 Task: Send an email with the signature Leila Perez with the subject Request for feedback on an emergency response plan and the message I am writing to follow up on the status of the project budget. from softage.3@softage.net to softage.8@softage.net with an attached audio file Audio_diary_entry.mp3 and move the email from Sent Items to the folder Sales orders
Action: Mouse moved to (90, 113)
Screenshot: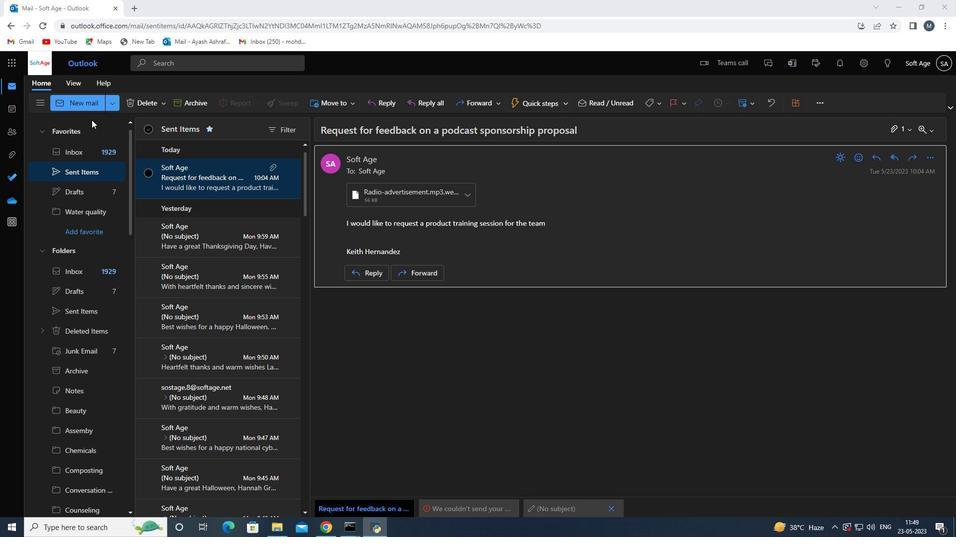 
Action: Mouse pressed left at (90, 113)
Screenshot: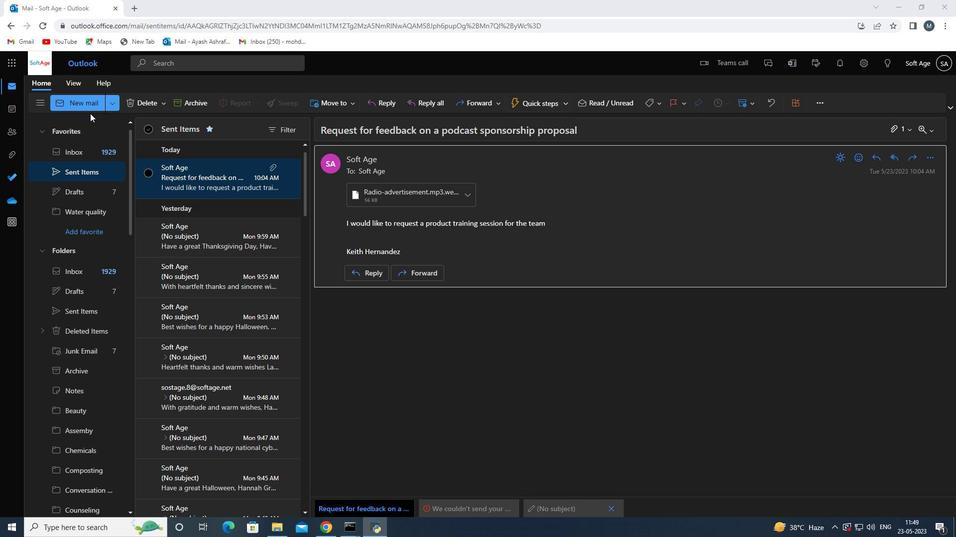 
Action: Mouse moved to (84, 100)
Screenshot: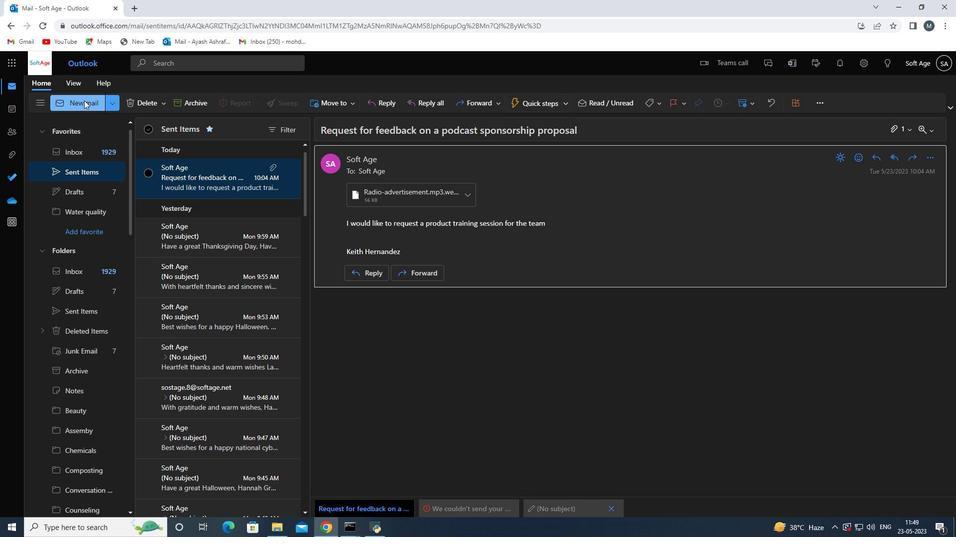 
Action: Mouse pressed left at (84, 100)
Screenshot: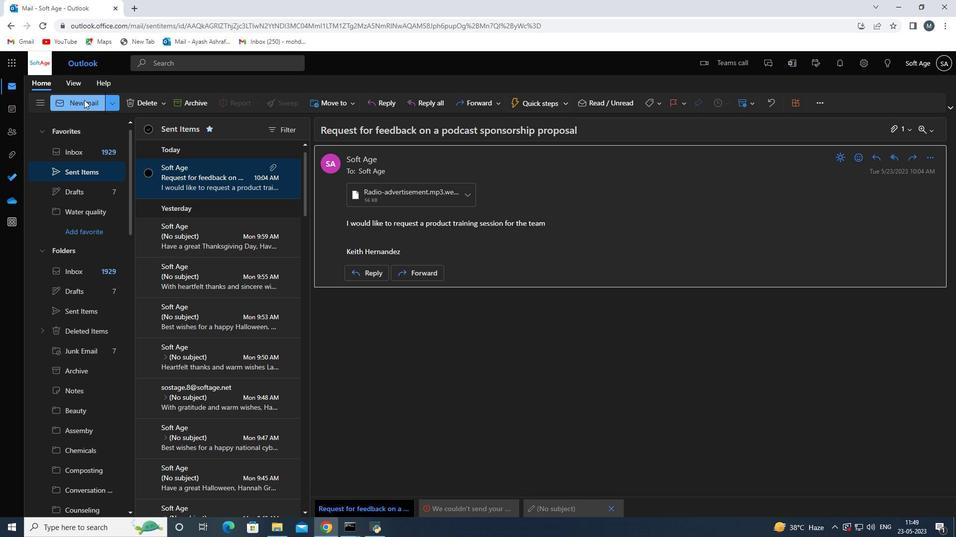 
Action: Mouse moved to (54, 152)
Screenshot: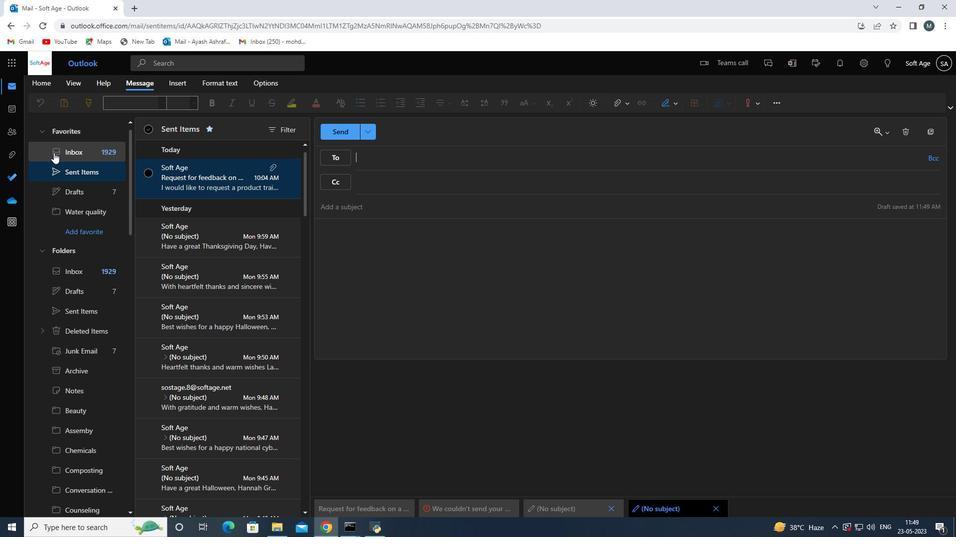 
Action: Mouse pressed left at (54, 152)
Screenshot: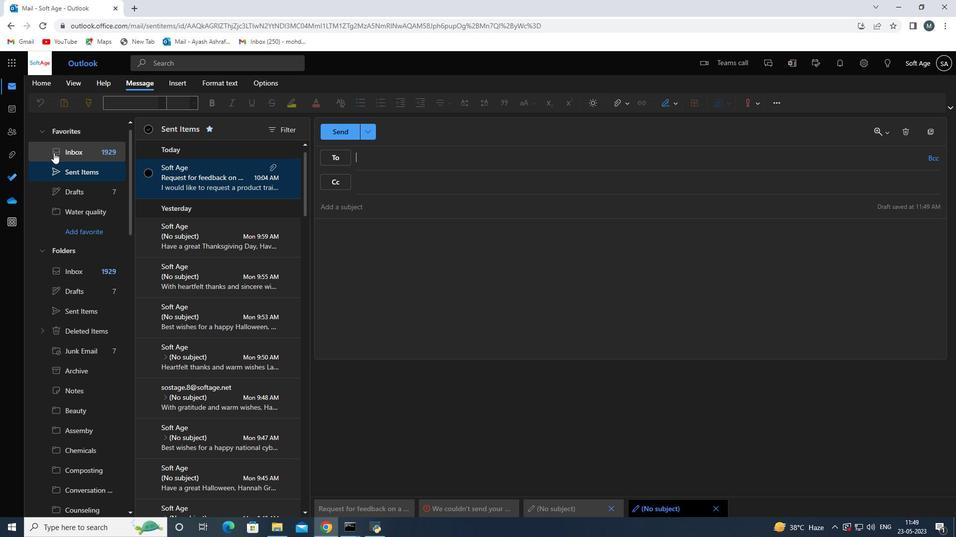 
Action: Mouse moved to (85, 106)
Screenshot: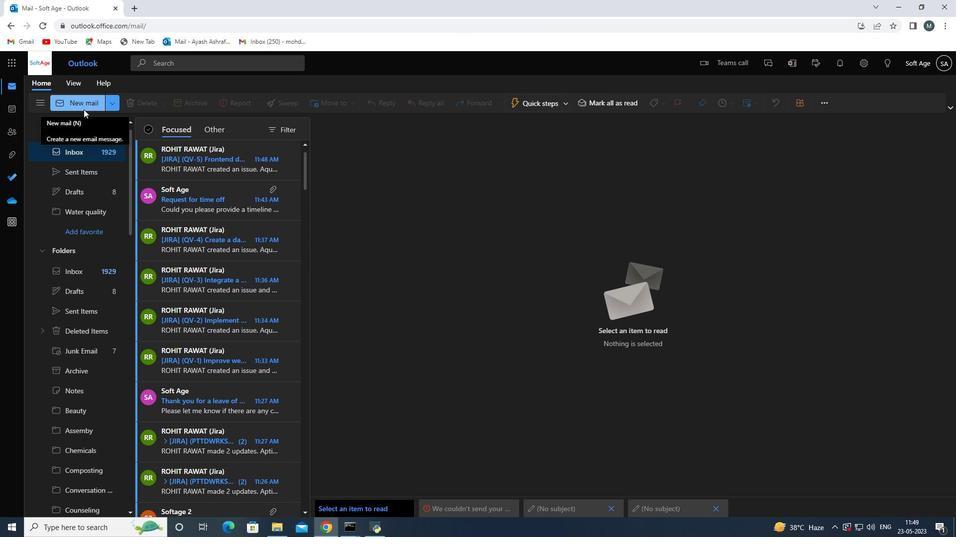 
Action: Mouse pressed left at (85, 106)
Screenshot: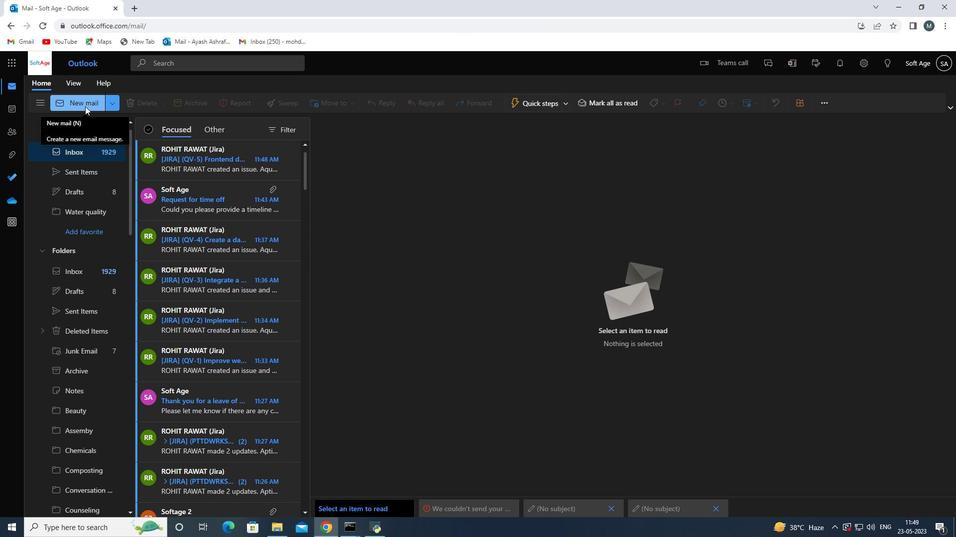 
Action: Mouse moved to (674, 100)
Screenshot: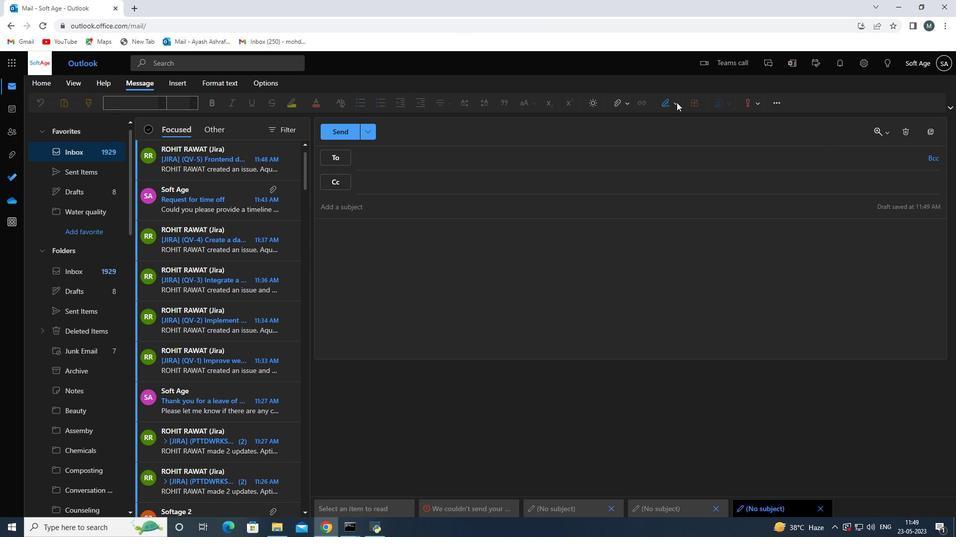 
Action: Mouse pressed left at (674, 100)
Screenshot: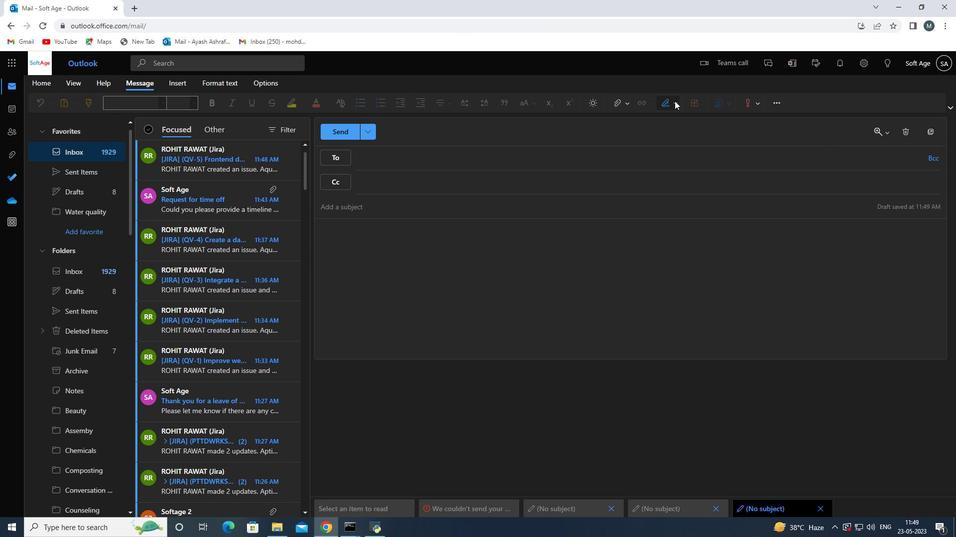 
Action: Mouse moved to (654, 145)
Screenshot: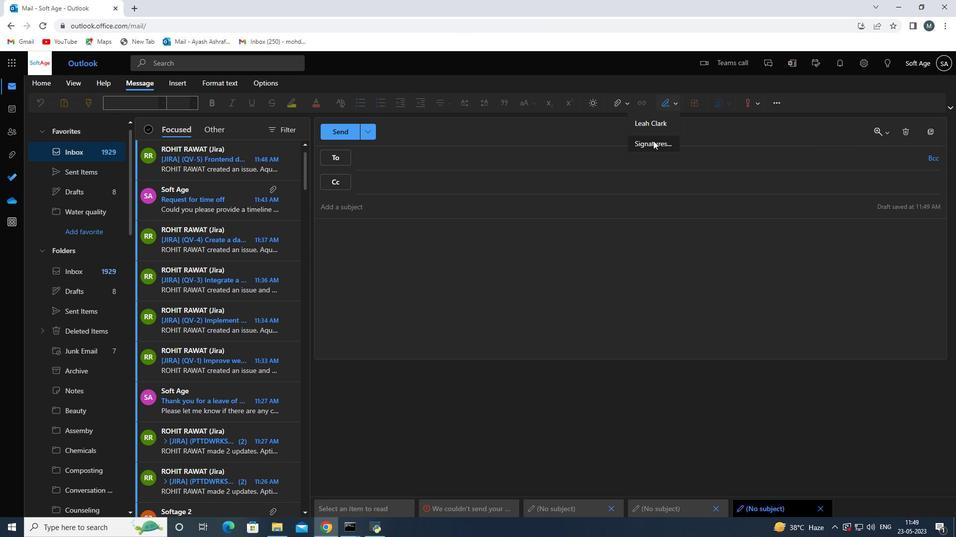 
Action: Mouse pressed left at (654, 145)
Screenshot: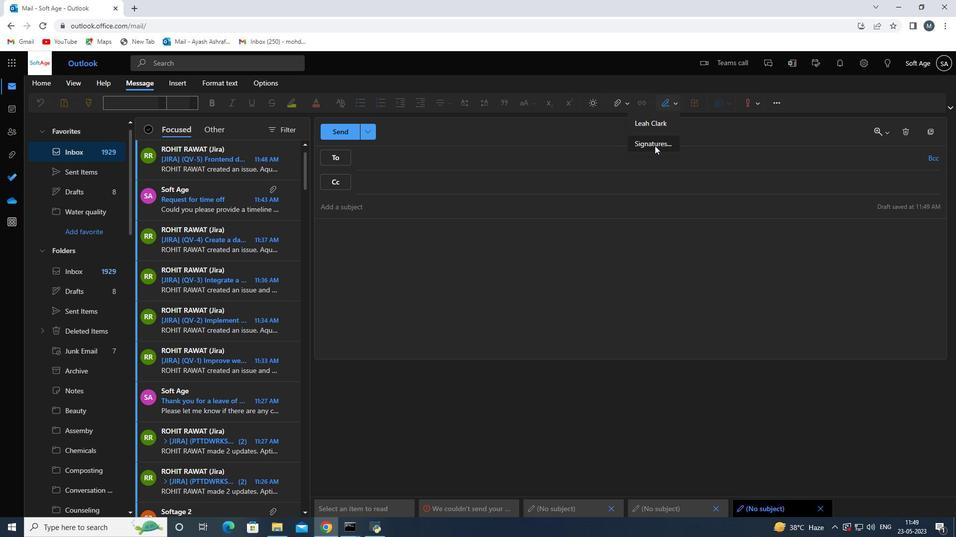 
Action: Mouse moved to (672, 185)
Screenshot: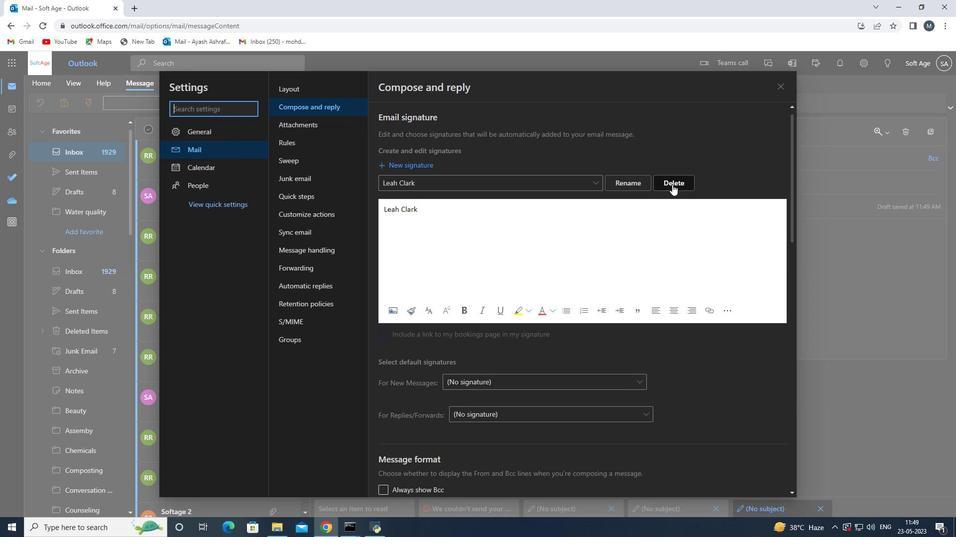 
Action: Mouse pressed left at (672, 185)
Screenshot: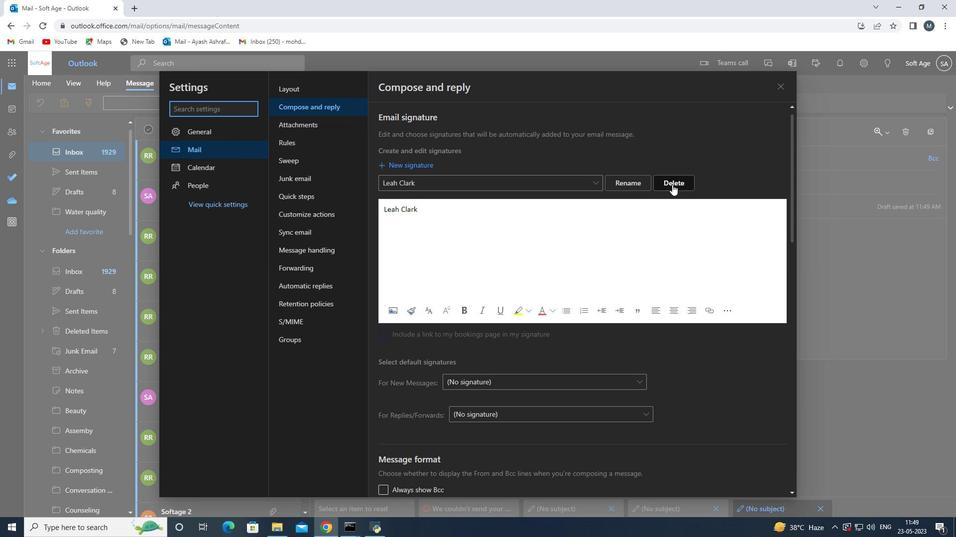 
Action: Mouse moved to (490, 186)
Screenshot: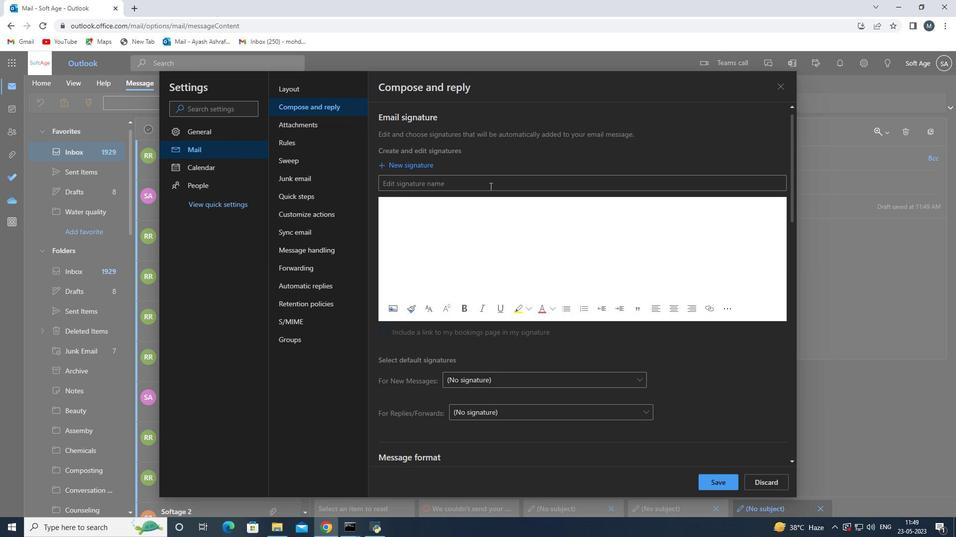 
Action: Mouse pressed left at (490, 186)
Screenshot: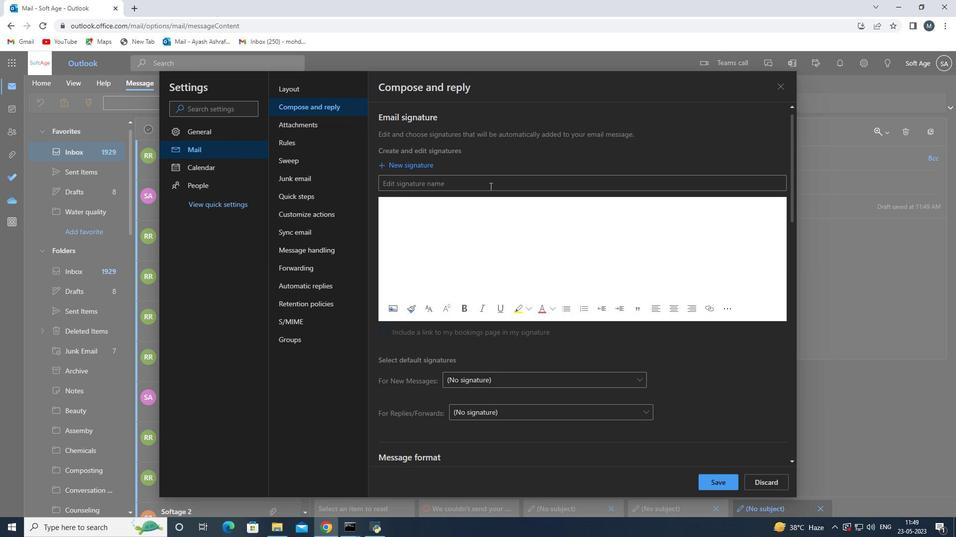 
Action: Mouse moved to (489, 186)
Screenshot: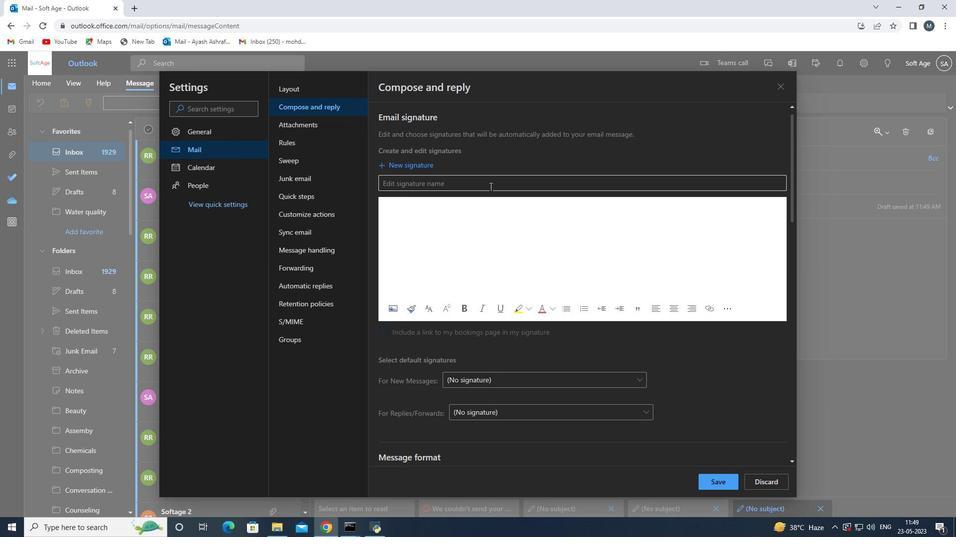 
Action: Key pressed <Key.shift>Leila<Key.space><Key.shift>Perez<Key.space>
Screenshot: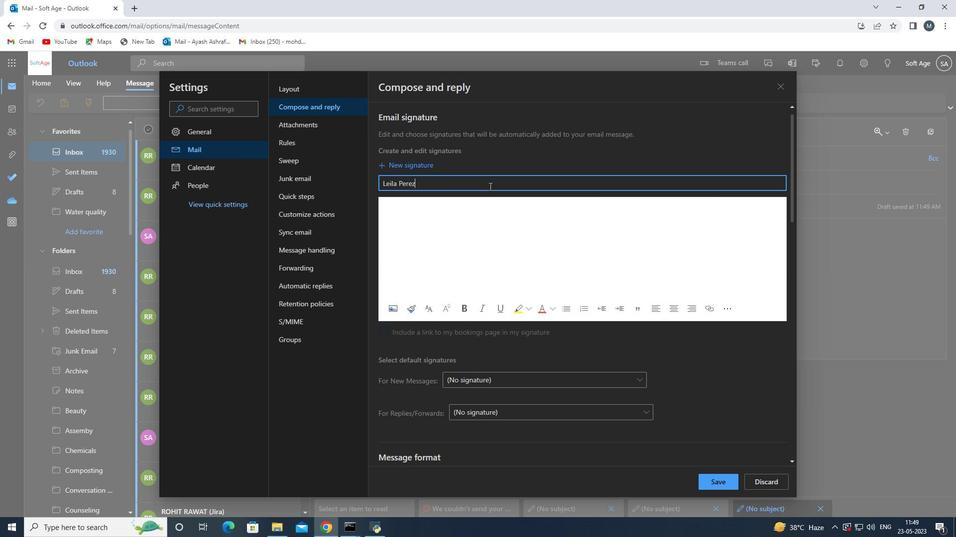 
Action: Mouse moved to (488, 214)
Screenshot: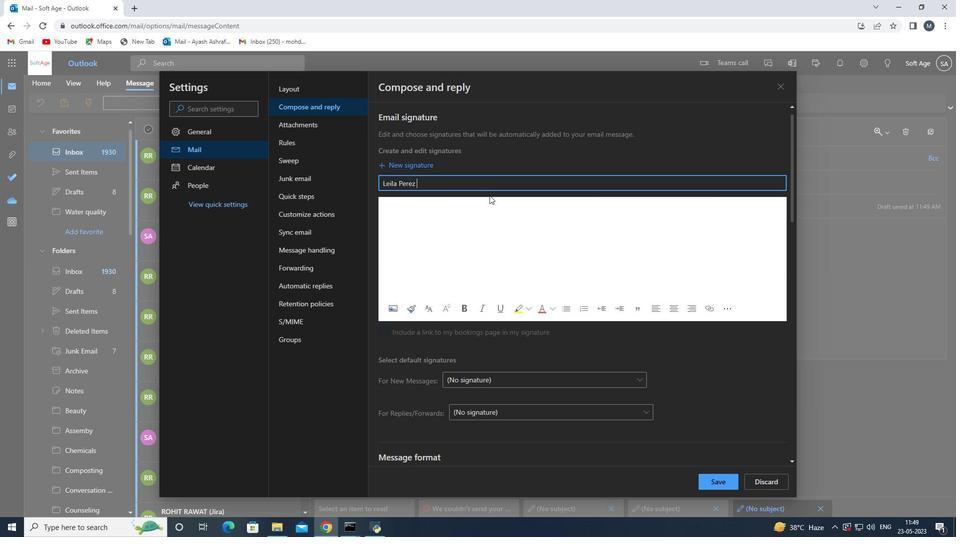 
Action: Mouse pressed left at (488, 214)
Screenshot: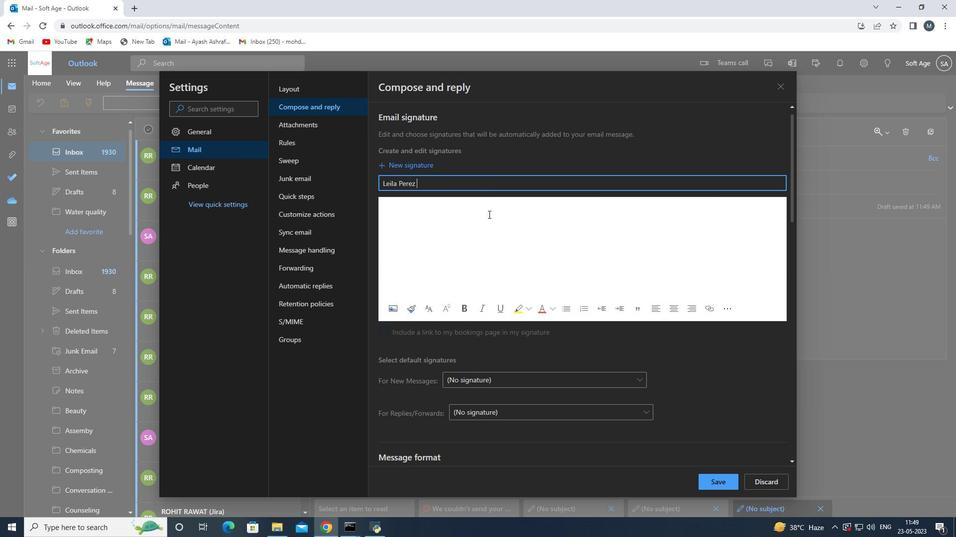 
Action: Key pressed <Key.shift>Leila<Key.space><Key.shift><Key.shift><Key.shift><Key.shift><Key.shift><Key.shift><Key.shift><Key.shift><Key.shift><Key.shift><Key.shift><Key.shift><Key.shift>Perez
Screenshot: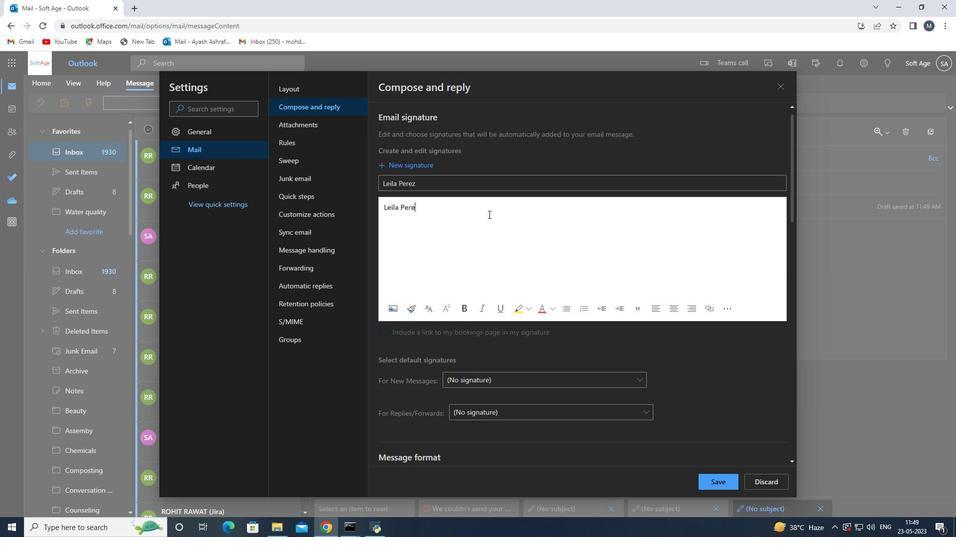 
Action: Mouse moved to (721, 474)
Screenshot: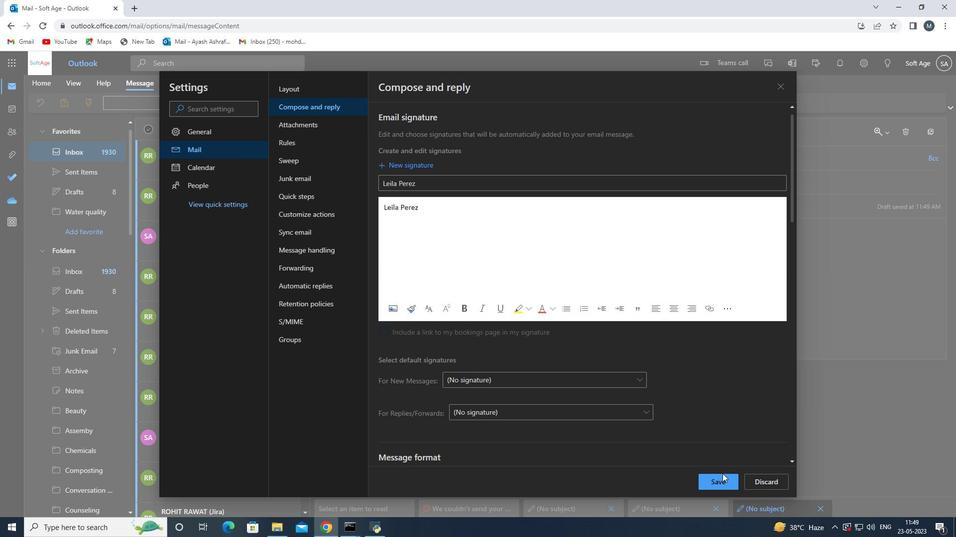 
Action: Mouse pressed left at (721, 474)
Screenshot: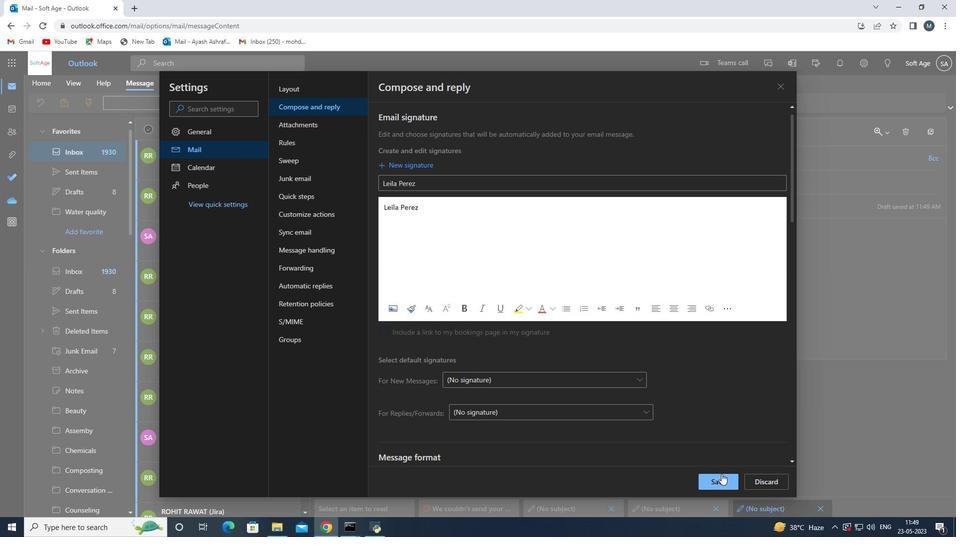 
Action: Mouse moved to (783, 88)
Screenshot: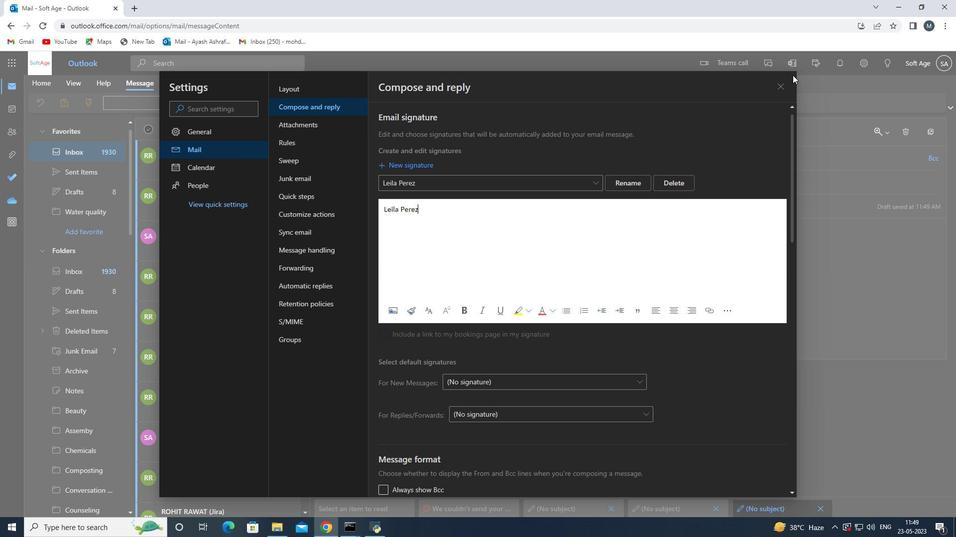 
Action: Mouse pressed left at (783, 88)
Screenshot: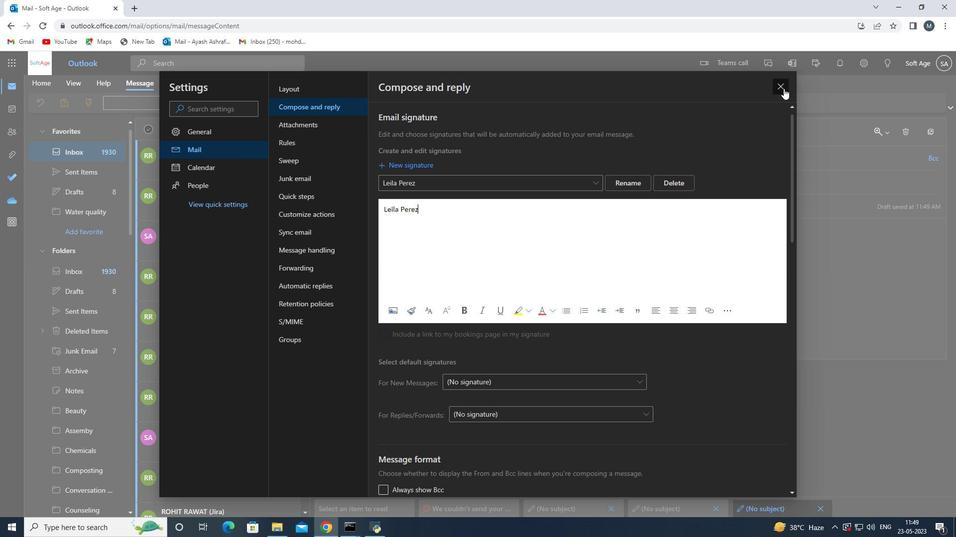 
Action: Mouse moved to (409, 203)
Screenshot: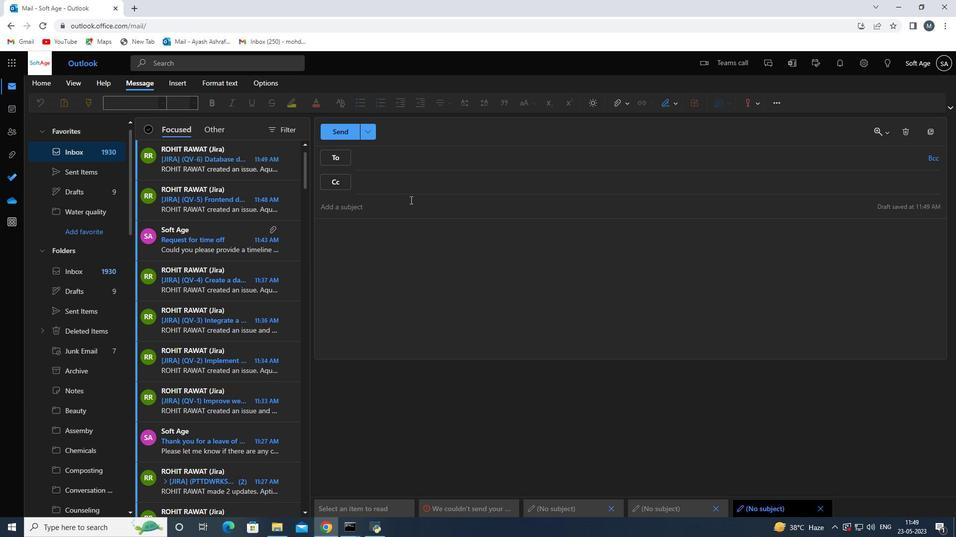 
Action: Mouse pressed left at (409, 203)
Screenshot: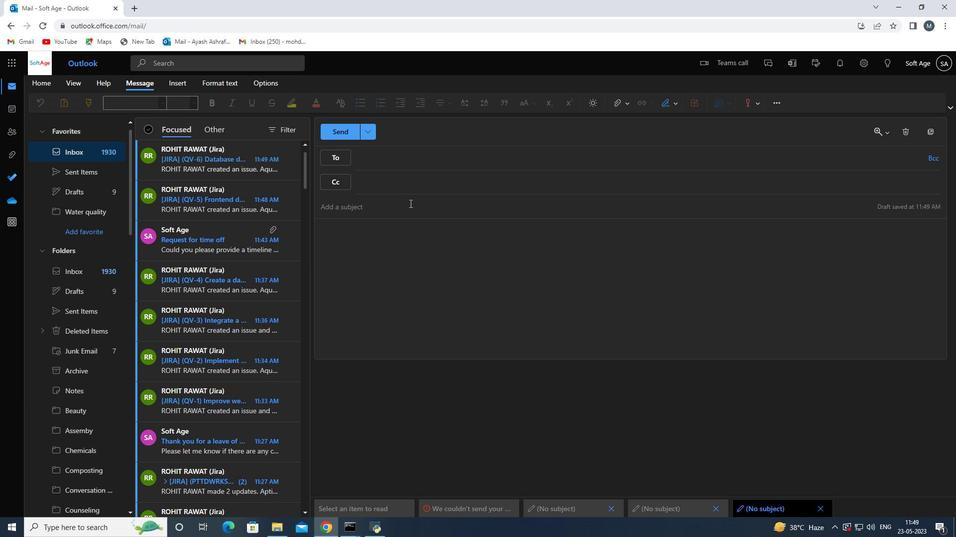 
Action: Key pressed <Key.shift>Request<Key.space>for<Key.space>feedback<Key.space>on<Key.space>an<Key.space>emergency<Key.space>response<Key.space>plan<Key.space>
Screenshot: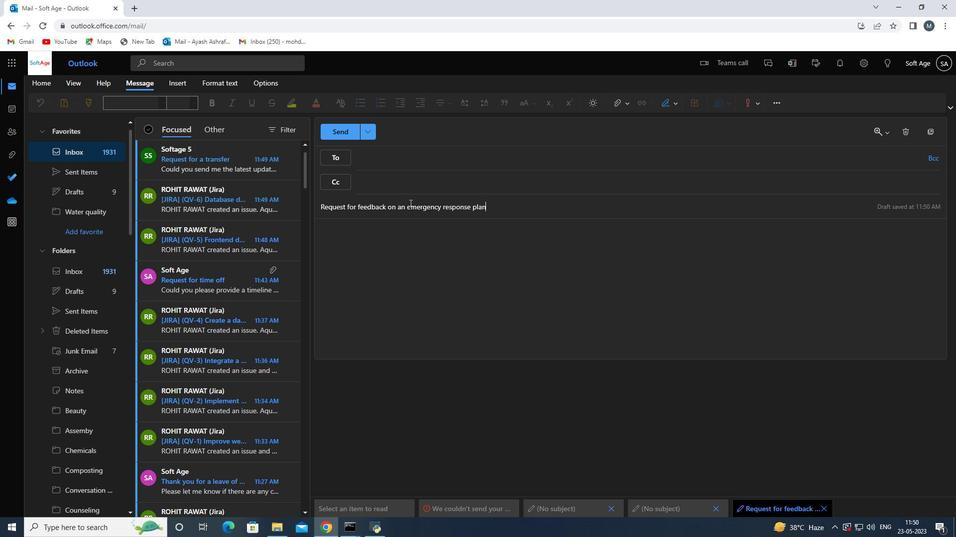 
Action: Mouse moved to (405, 253)
Screenshot: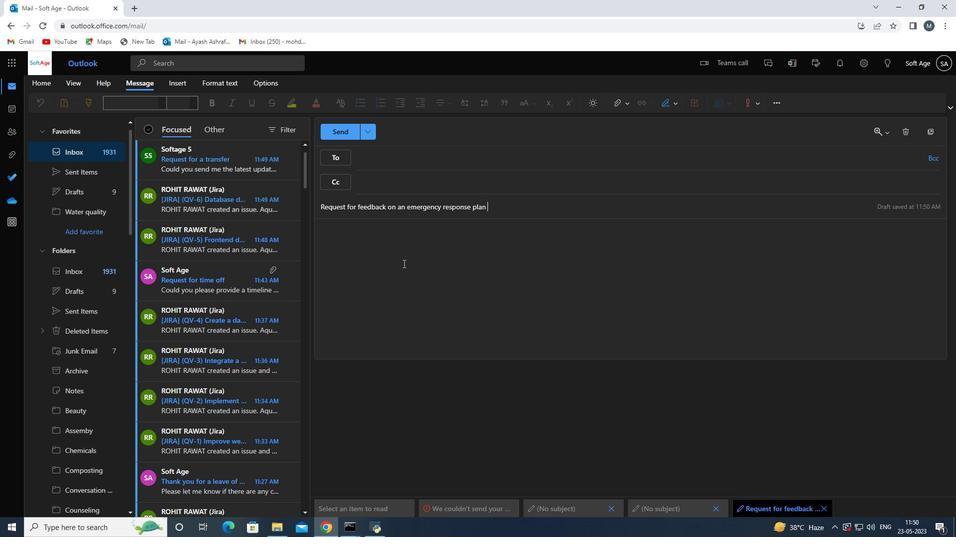 
Action: Mouse pressed left at (405, 253)
Screenshot: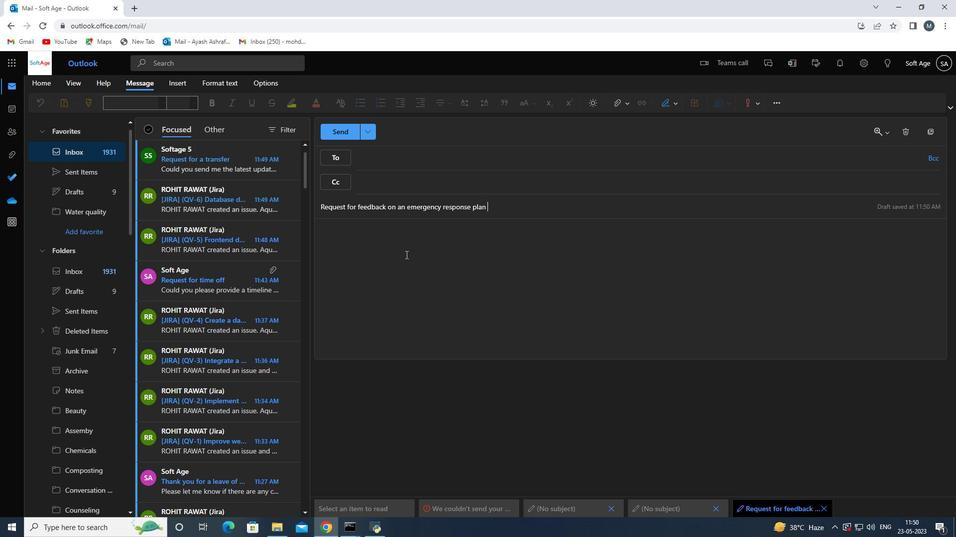
Action: Mouse moved to (406, 252)
Screenshot: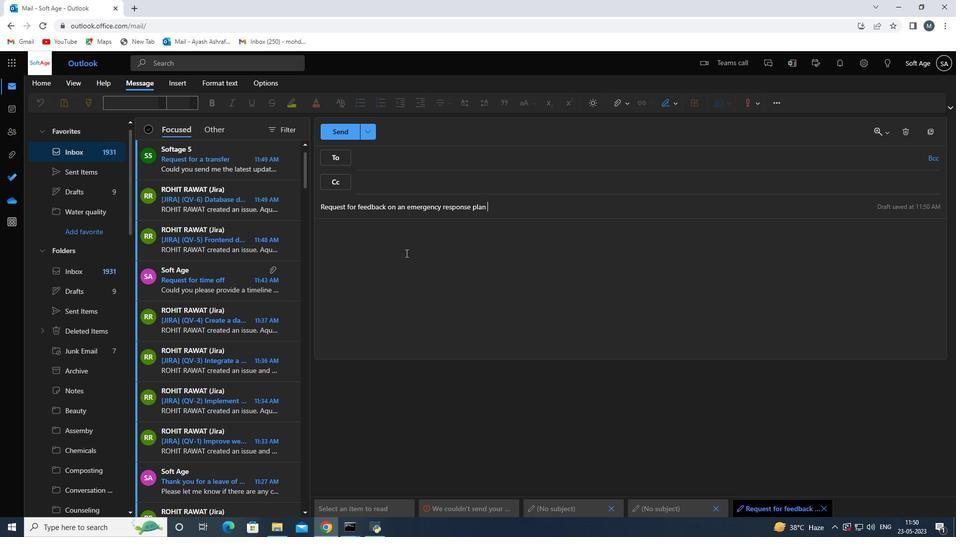 
Action: Key pressed <Key.shift>I<Key.space>am<Key.space>writing<Key.space>to<Key.space>follow<Key.space>up<Key.space>on<Key.space>the<Key.space>status<Key.space>of<Key.space>the<Key.space>project<Key.space>budget
Screenshot: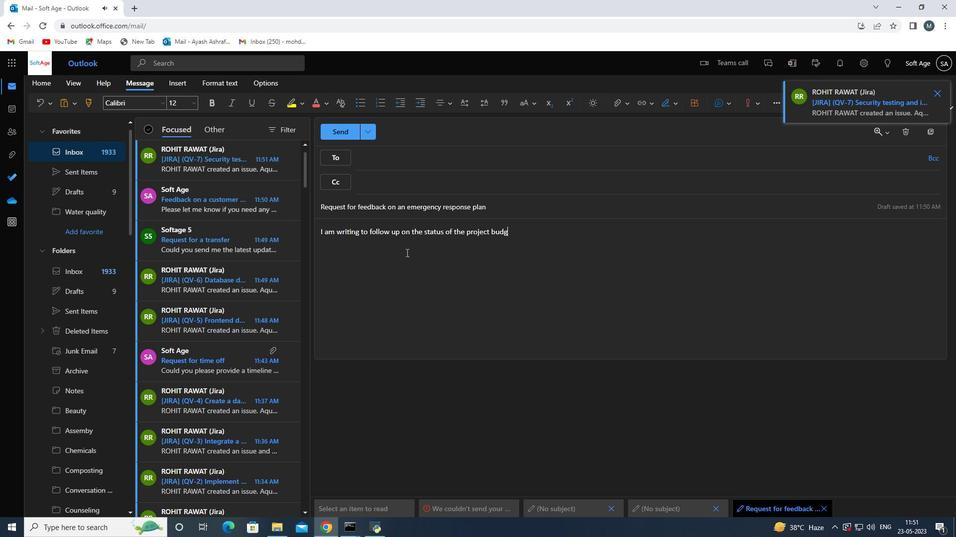 
Action: Mouse moved to (676, 107)
Screenshot: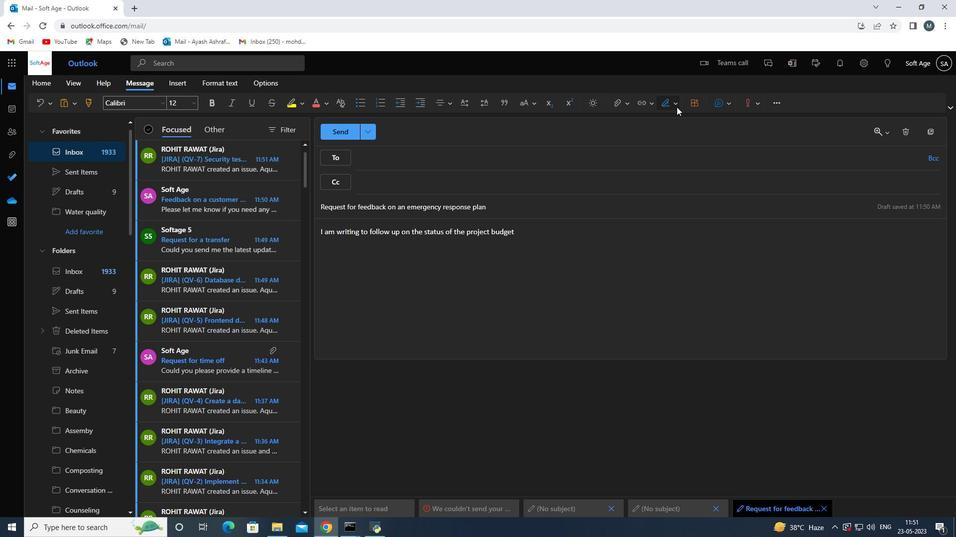 
Action: Mouse pressed left at (676, 107)
Screenshot: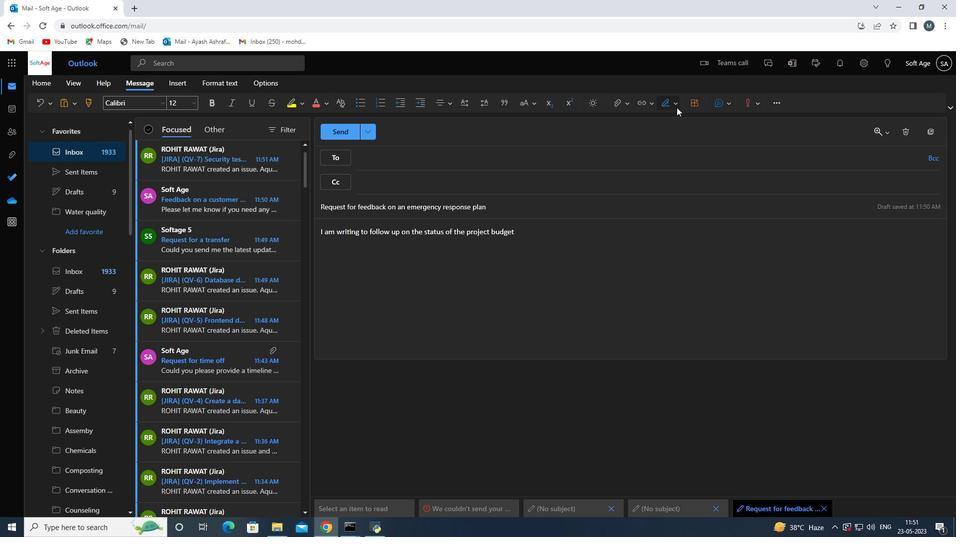 
Action: Mouse moved to (663, 124)
Screenshot: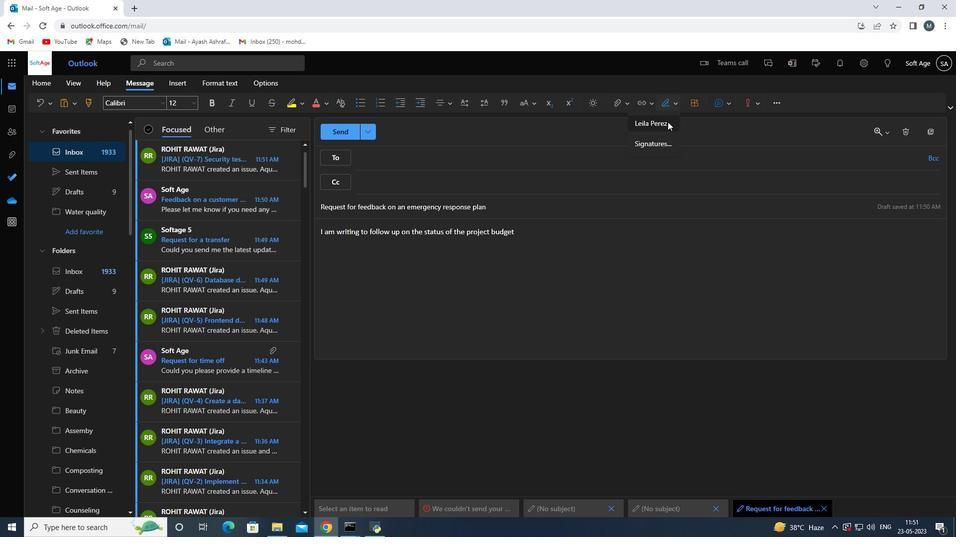 
Action: Mouse pressed left at (663, 124)
Screenshot: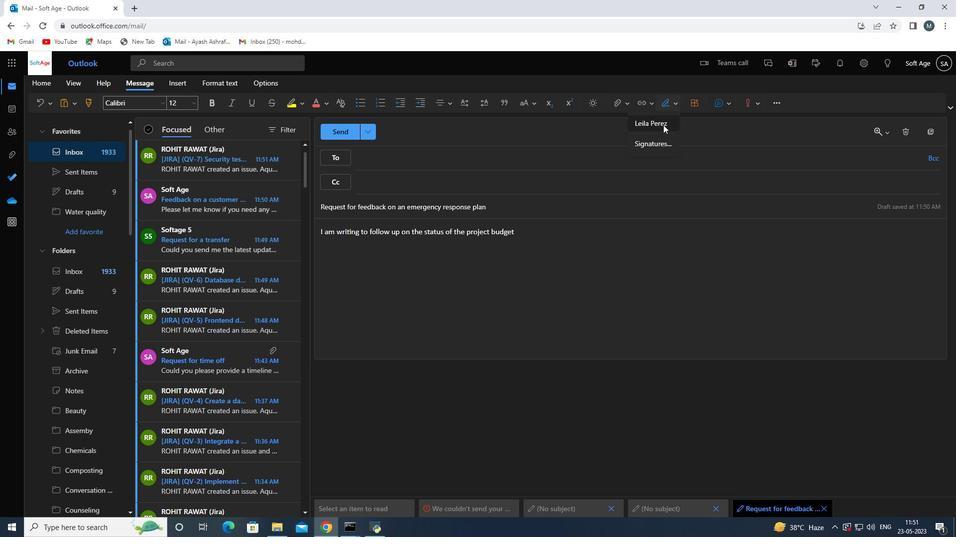 
Action: Mouse moved to (386, 166)
Screenshot: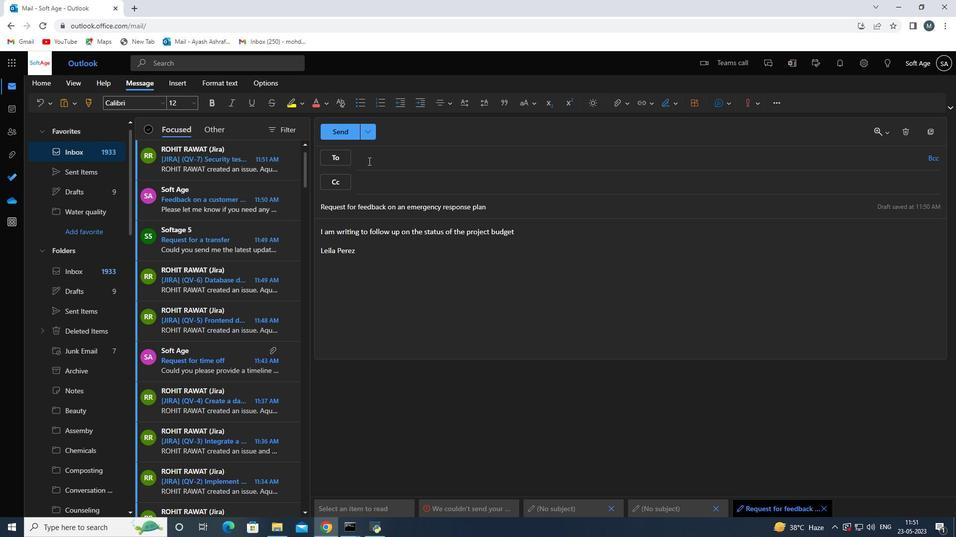 
Action: Mouse pressed left at (386, 166)
Screenshot: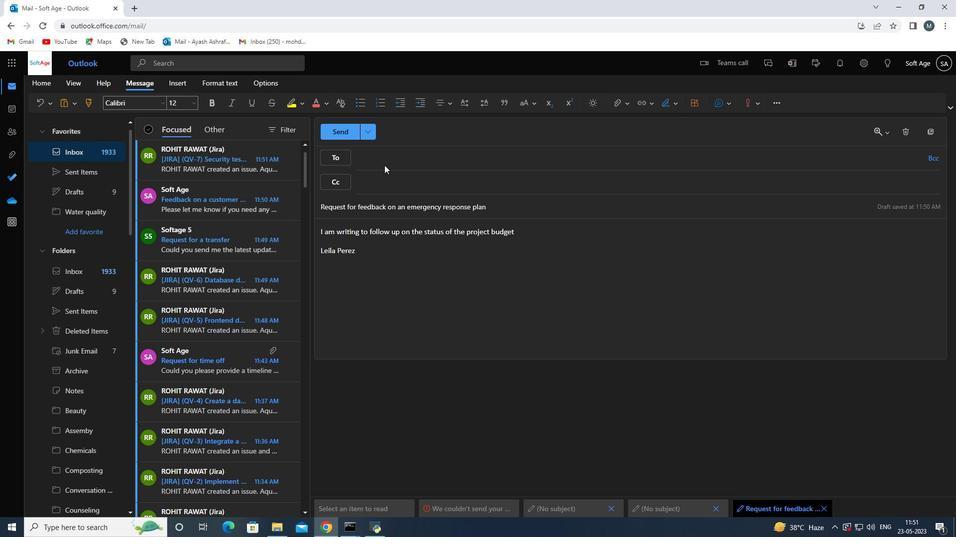 
Action: Mouse moved to (391, 162)
Screenshot: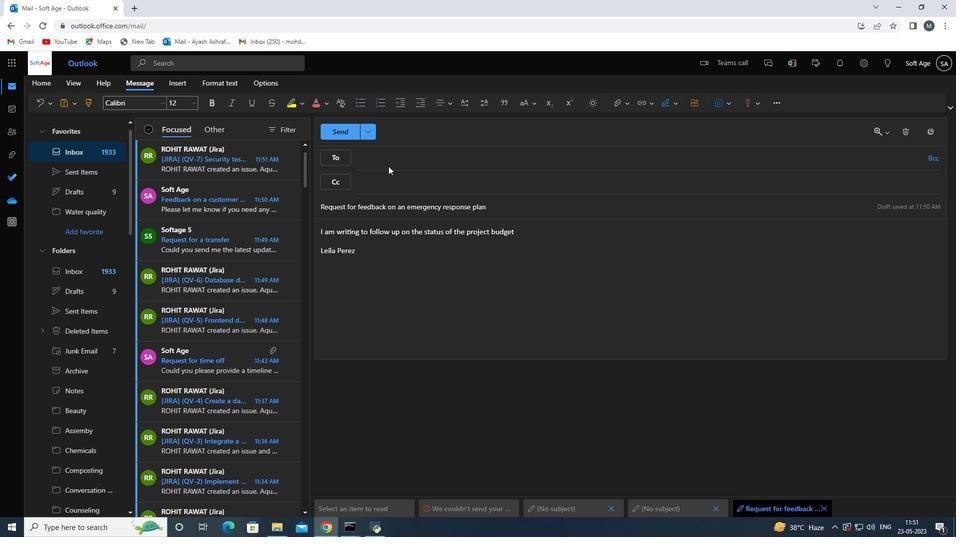 
Action: Mouse pressed left at (391, 162)
Screenshot: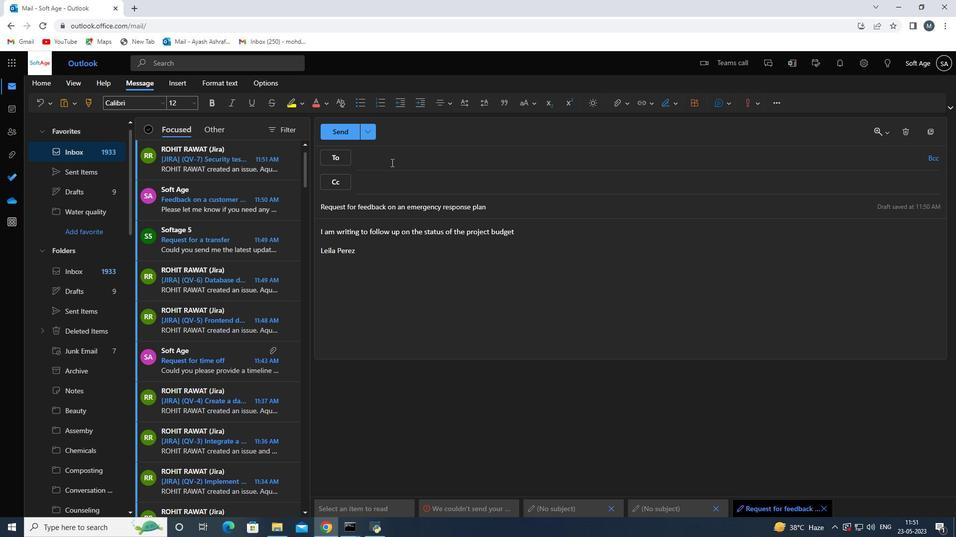 
Action: Key pressed softage,<Key.backspace>.8
Screenshot: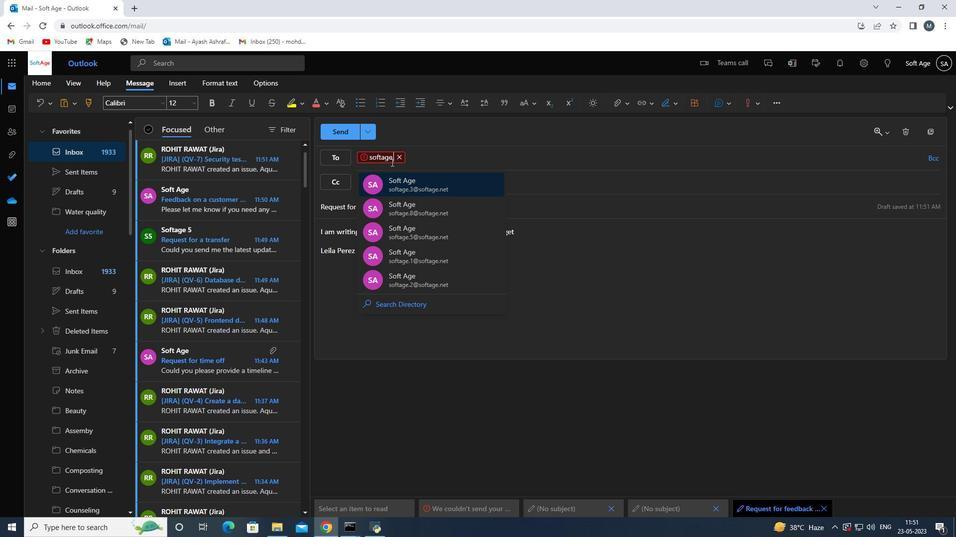 
Action: Mouse moved to (403, 151)
Screenshot: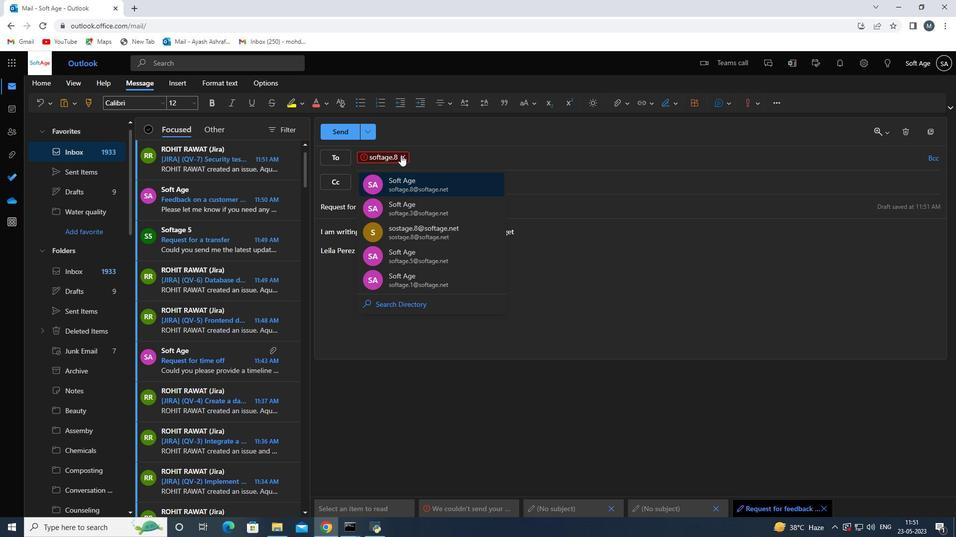 
Action: Mouse pressed left at (403, 151)
Screenshot: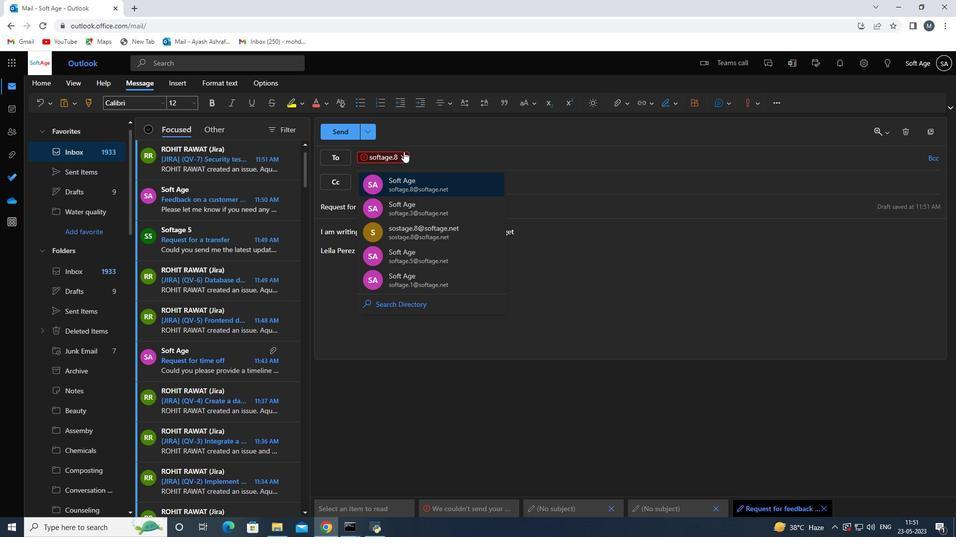 
Action: Mouse moved to (399, 164)
Screenshot: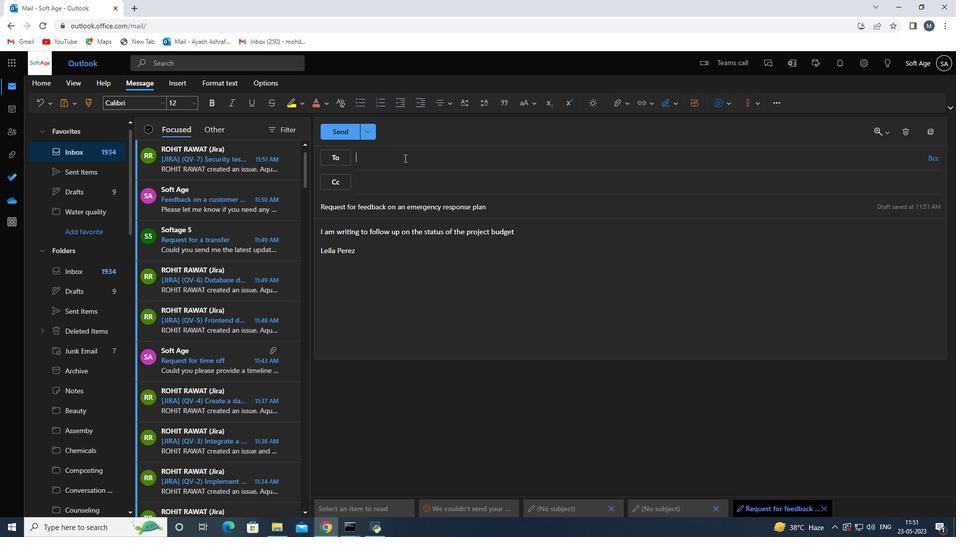 
Action: Mouse pressed left at (399, 164)
Screenshot: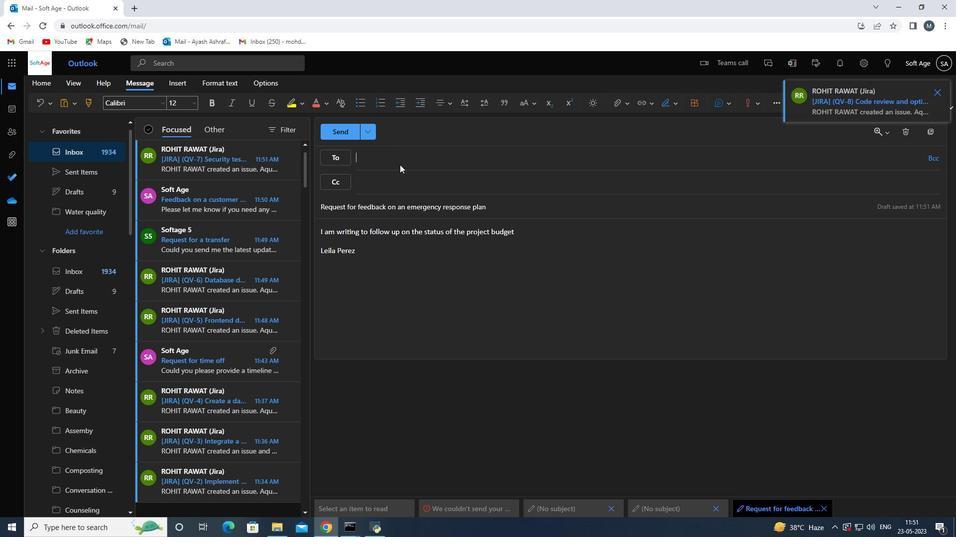 
Action: Mouse moved to (399, 163)
Screenshot: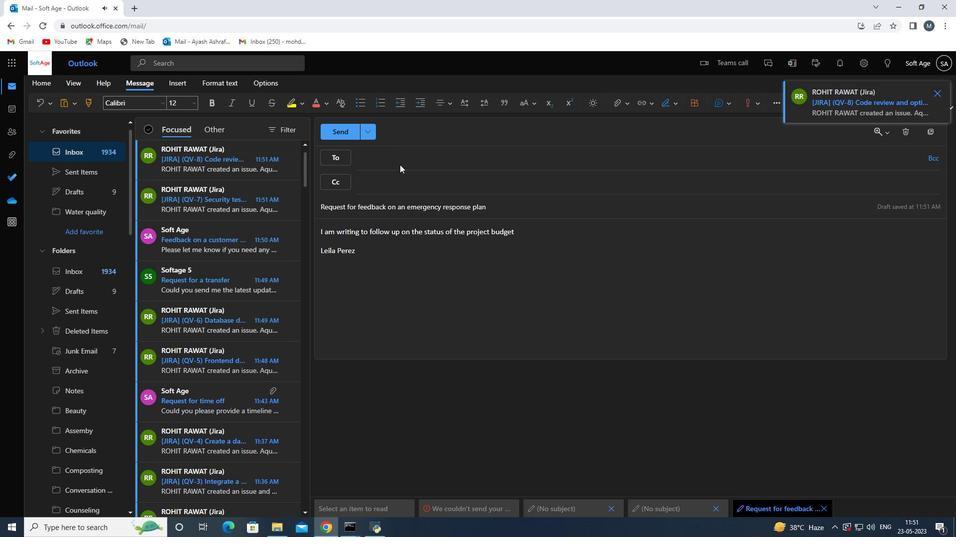 
Action: Mouse pressed left at (399, 163)
Screenshot: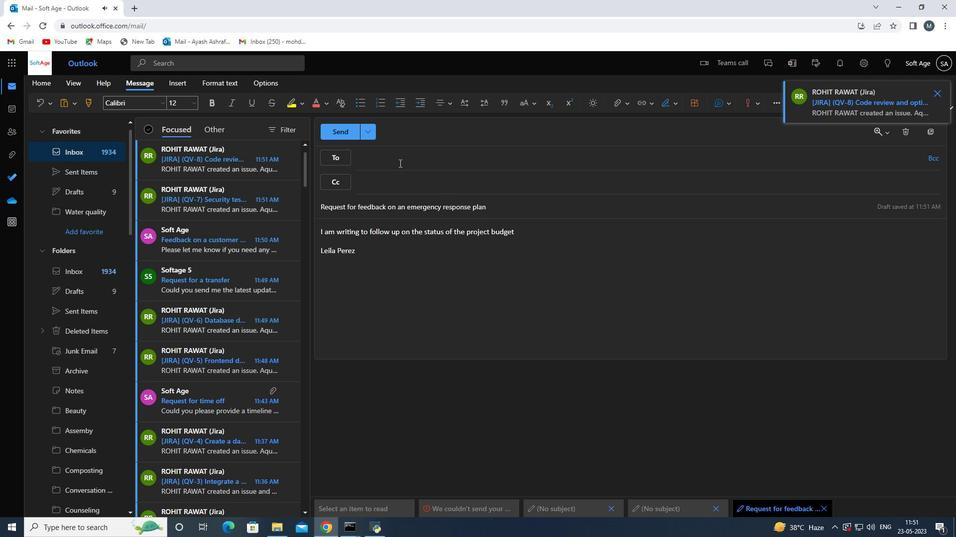 
Action: Key pressed softage.8<Key.shift><Key.shift><Key.shift><Key.shift><Key.shift><Key.shift><Key.shift><Key.shift><Key.shift><Key.shift><Key.shift><Key.shift><Key.shift><Key.shift><Key.shift><Key.shift><Key.shift><Key.shift><Key.shift><Key.shift><Key.shift><Key.shift><Key.shift><Key.shift><Key.shift><Key.shift><Key.shift><Key.shift><Key.shift><Key.shift><Key.shift>@softage.net
Screenshot: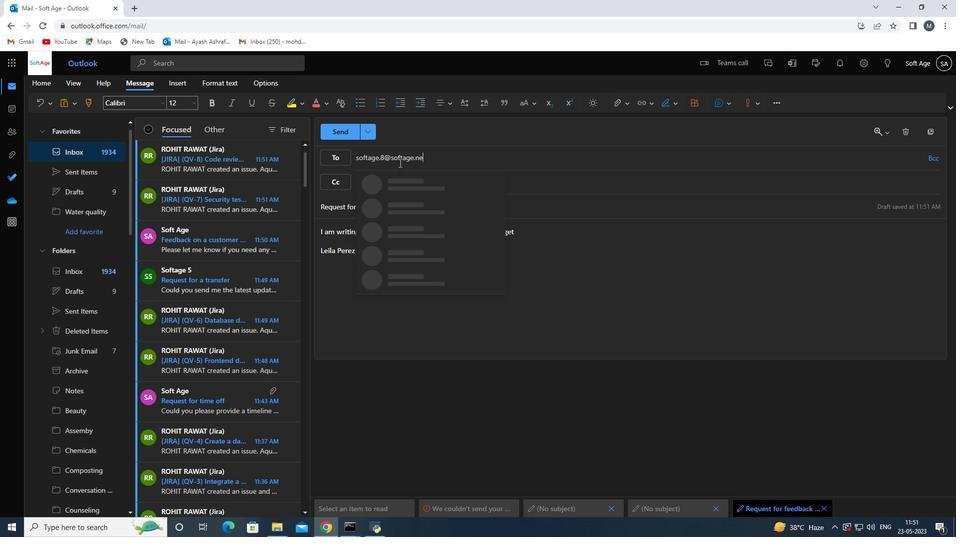 
Action: Mouse moved to (442, 188)
Screenshot: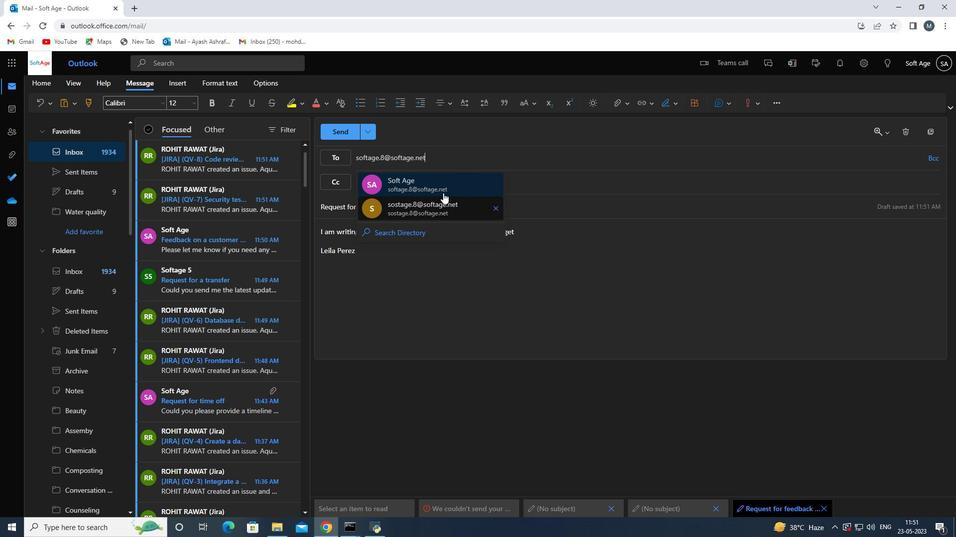 
Action: Mouse pressed left at (442, 188)
Screenshot: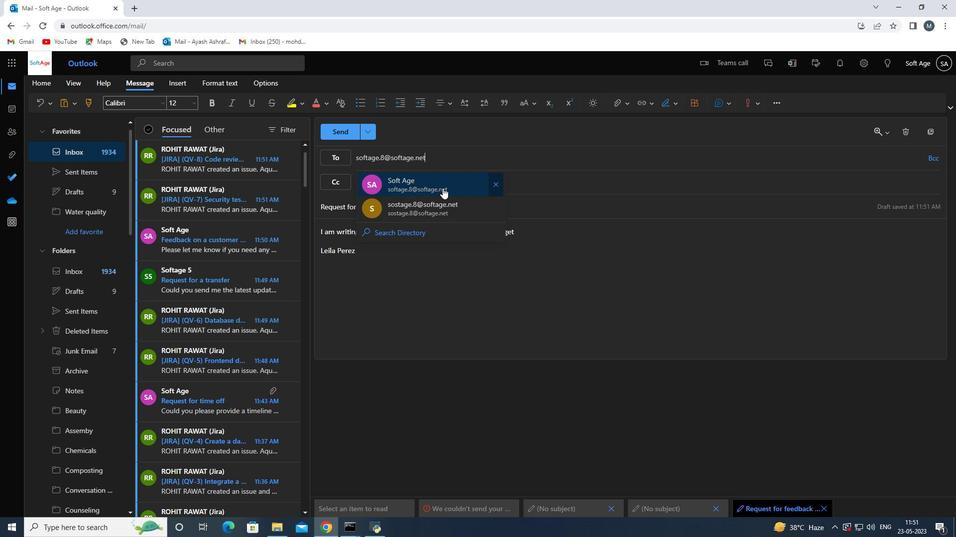 
Action: Mouse moved to (622, 103)
Screenshot: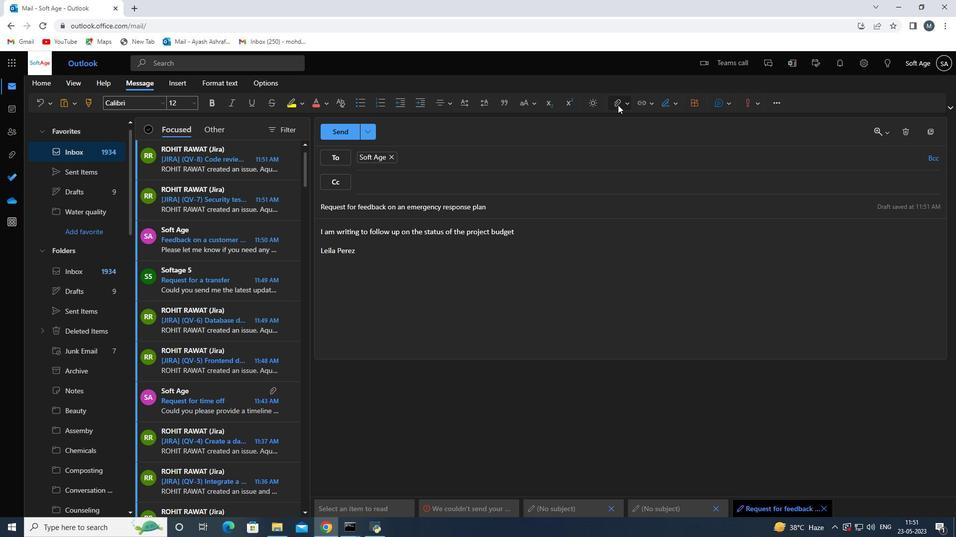 
Action: Mouse pressed left at (622, 103)
Screenshot: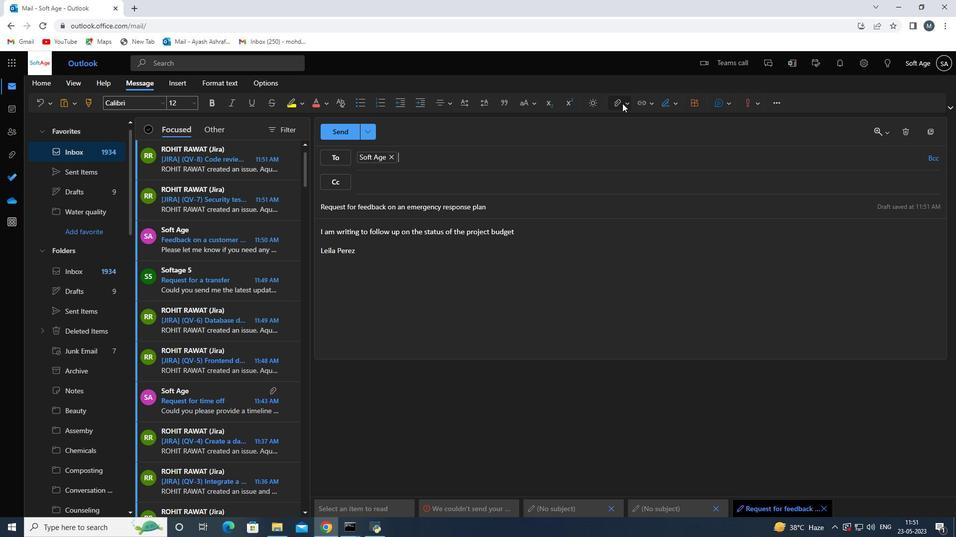 
Action: Mouse moved to (611, 123)
Screenshot: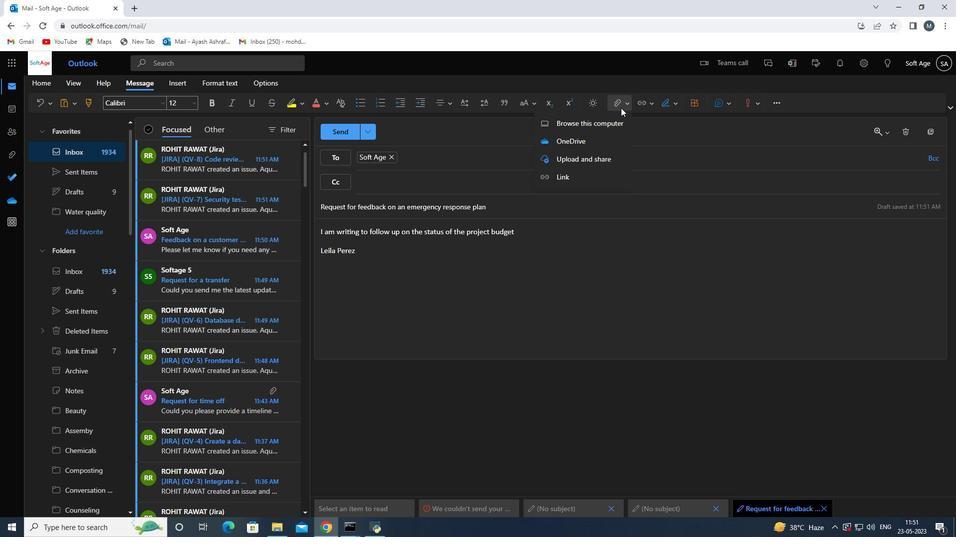 
Action: Mouse pressed left at (611, 123)
Screenshot: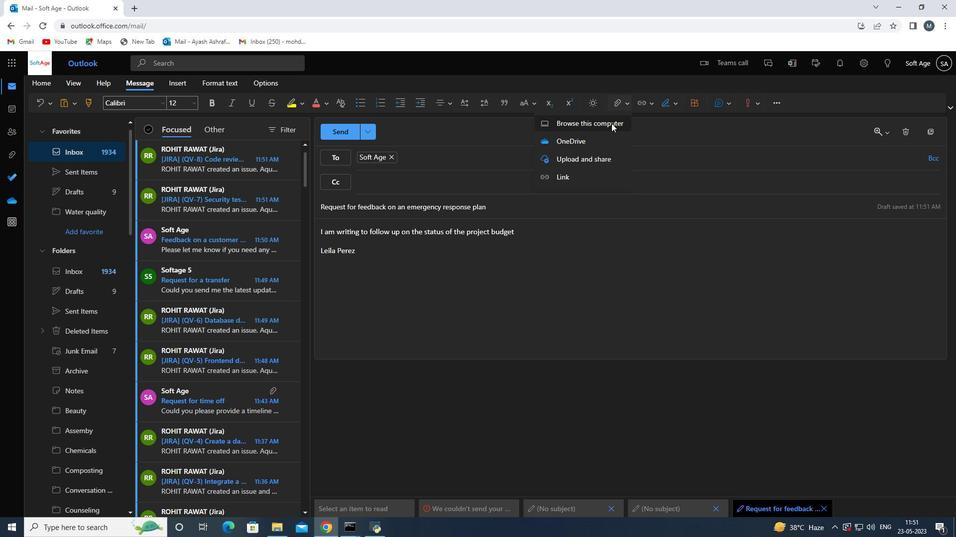 
Action: Mouse moved to (191, 151)
Screenshot: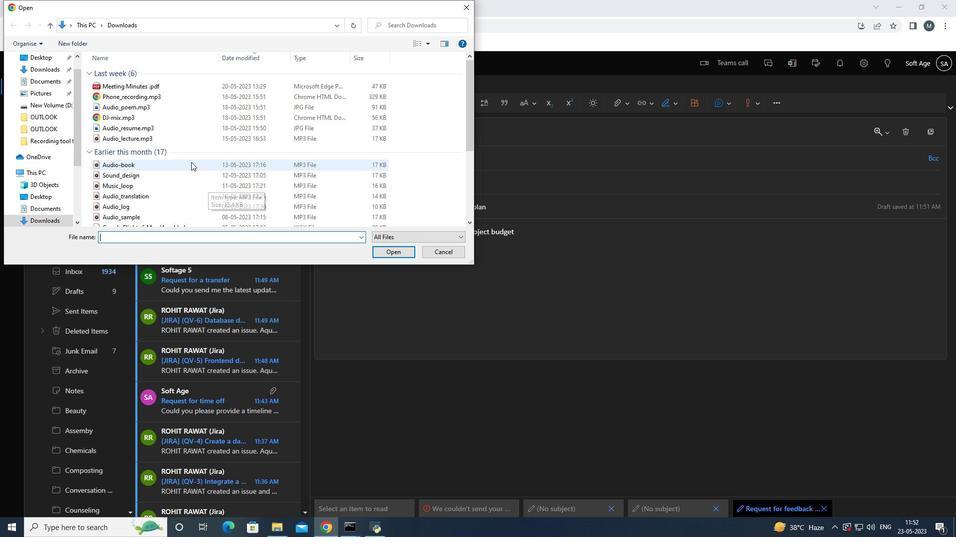 
Action: Mouse scrolled (191, 150) with delta (0, 0)
Screenshot: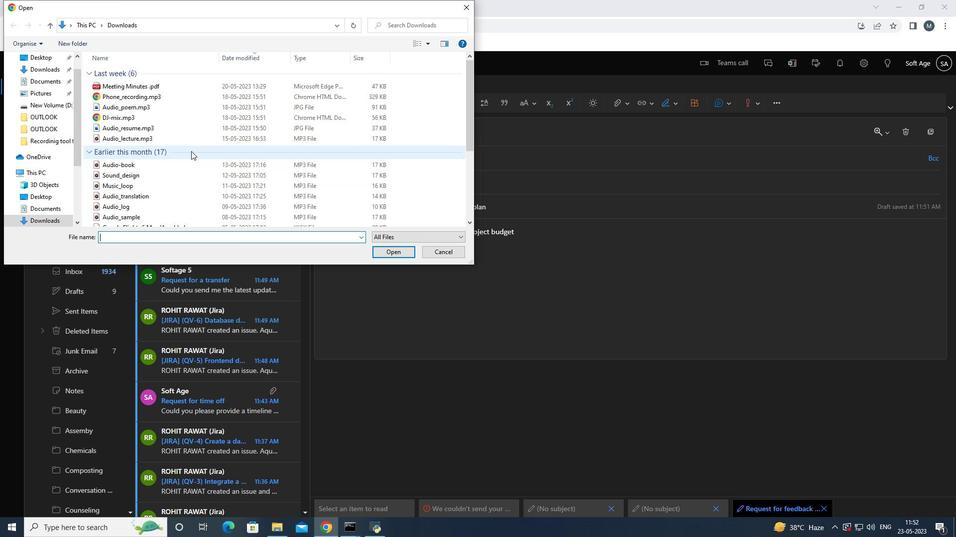 
Action: Mouse moved to (186, 194)
Screenshot: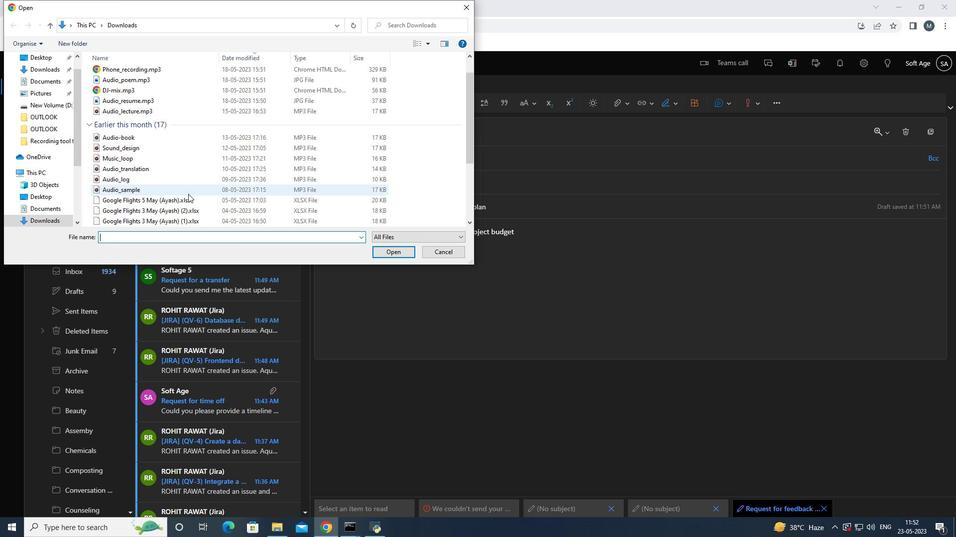 
Action: Mouse scrolled (186, 193) with delta (0, 0)
Screenshot: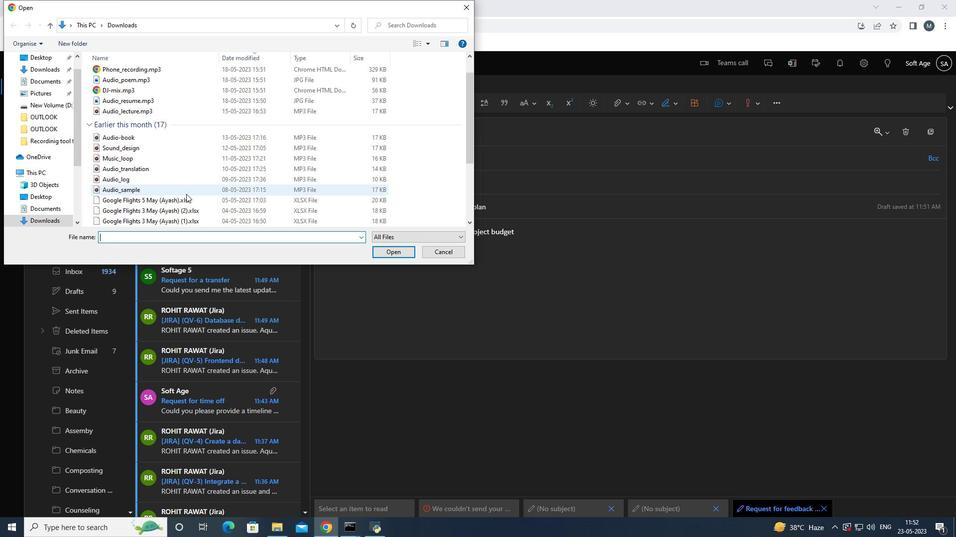 
Action: Mouse moved to (202, 167)
Screenshot: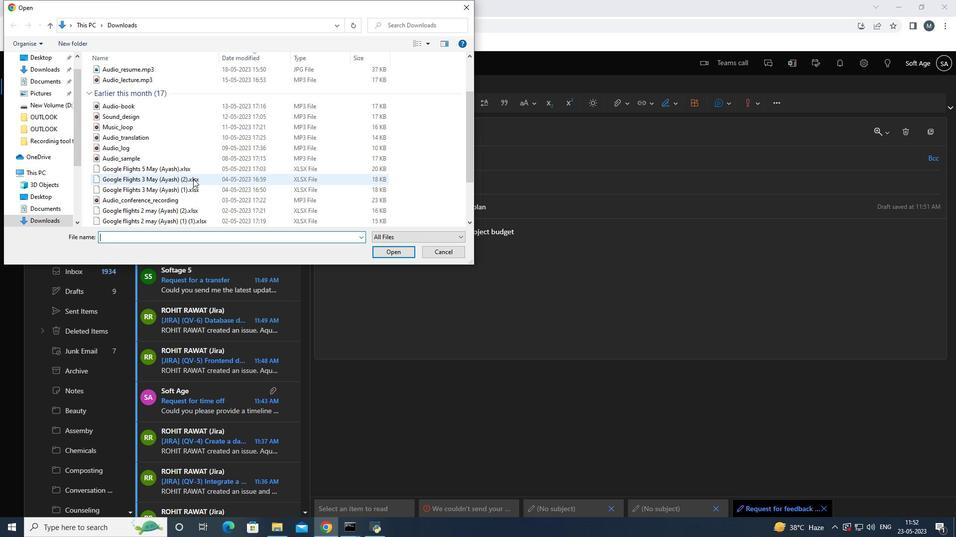 
Action: Mouse pressed left at (202, 167)
Screenshot: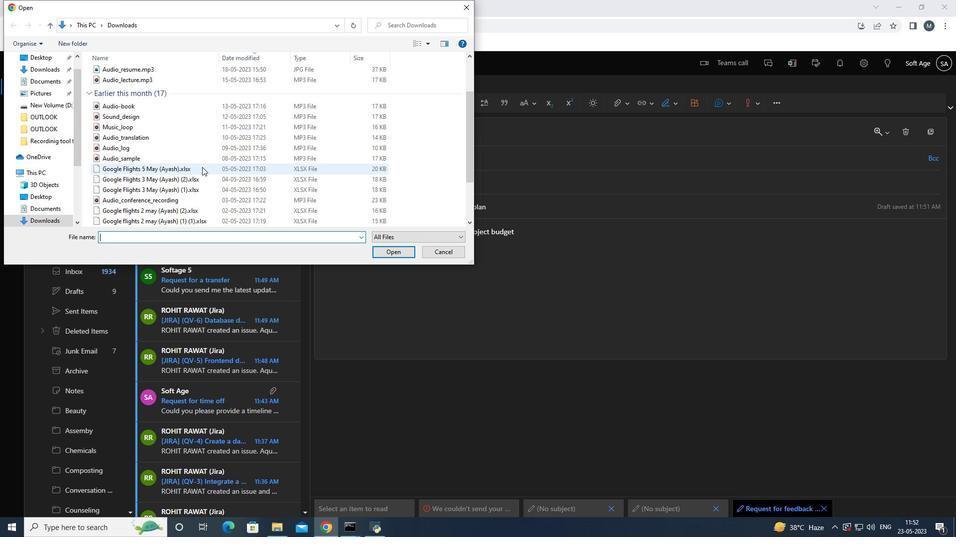 
Action: Mouse pressed right at (202, 167)
Screenshot: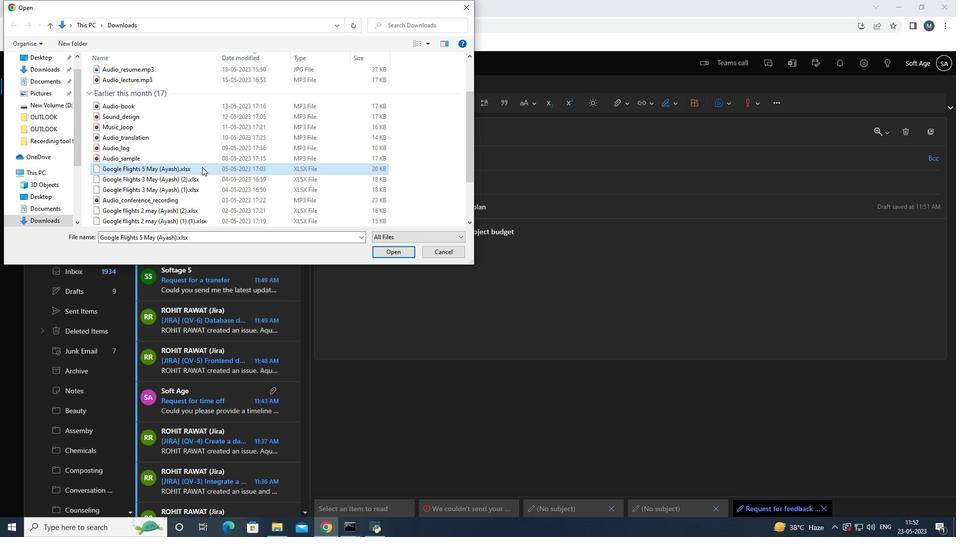 
Action: Mouse moved to (254, 353)
Screenshot: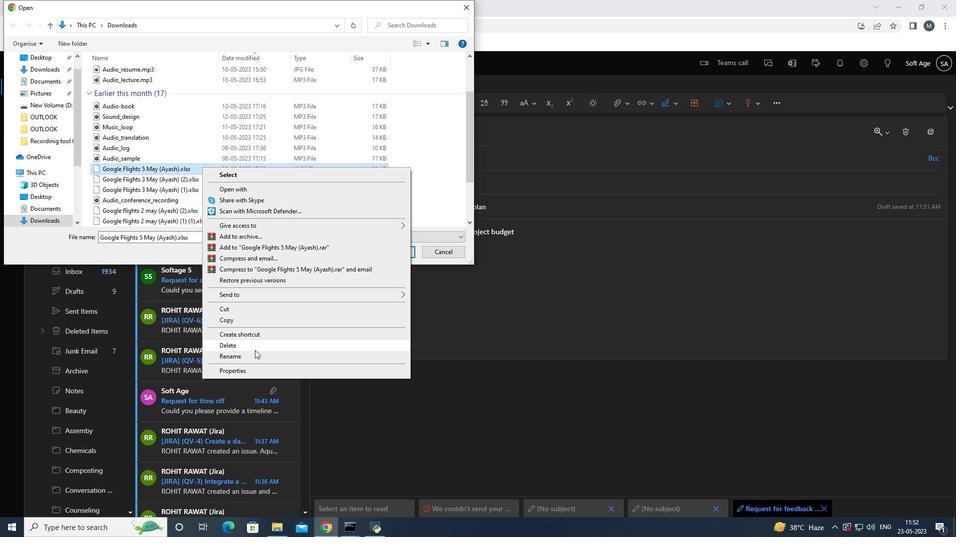 
Action: Mouse pressed left at (254, 353)
Screenshot: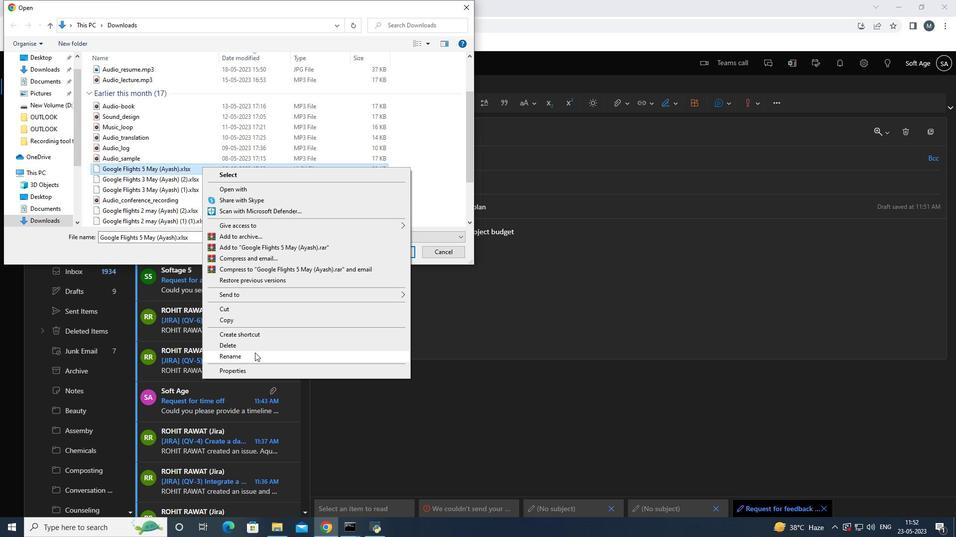 
Action: Key pressed <Key.shift>Audio<Key.shift>_diary<Key.shift><Key.shift><Key.shift><Key.shift><Key.shift><Key.shift><Key.shift><Key.shift><Key.shift><Key.shift><Key.shift><Key.shift><Key.shift><Key.shift><Key.shift><Key.shift><Key.shift><Key.shift><Key.shift><Key.shift><Key.shift><Key.shift><Key.shift><Key.shift>_entry.mp3
Screenshot: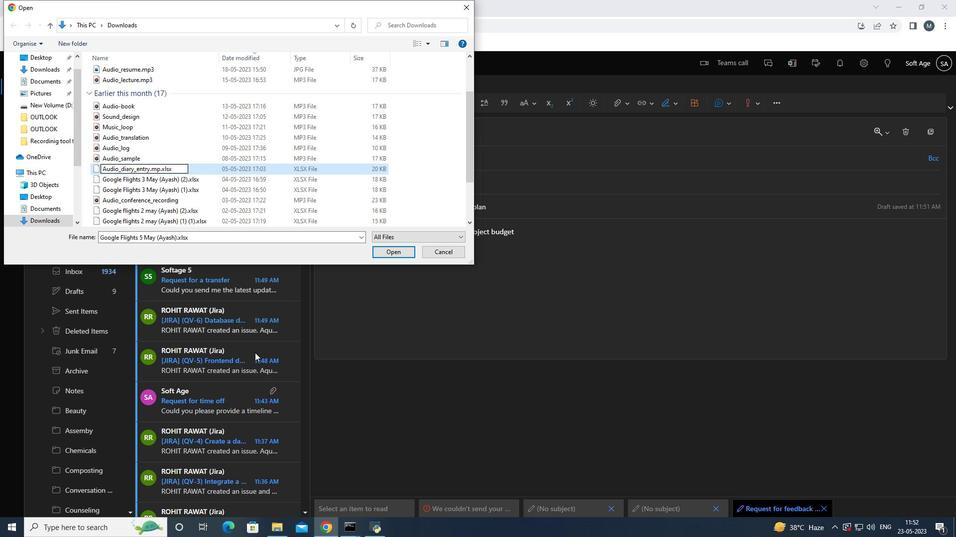 
Action: Mouse moved to (184, 169)
Screenshot: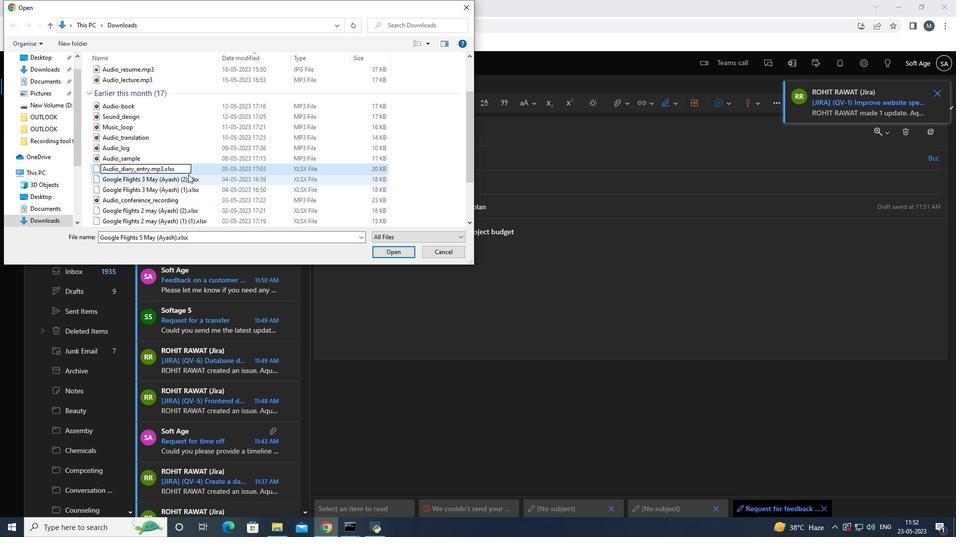 
Action: Mouse pressed left at (184, 169)
Screenshot: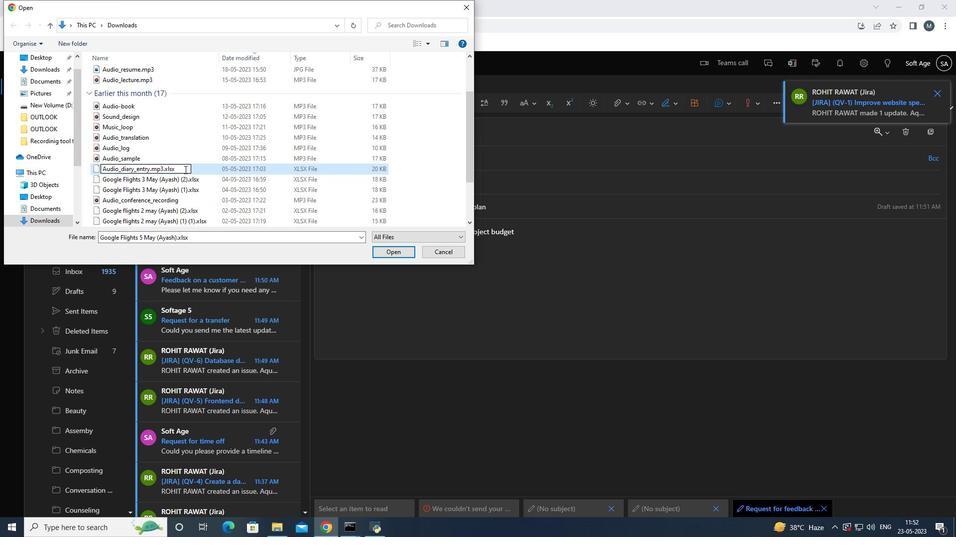 
Action: Key pressed <Key.backspace><Key.backspace><Key.backspace><Key.backspace><Key.backspace>
Screenshot: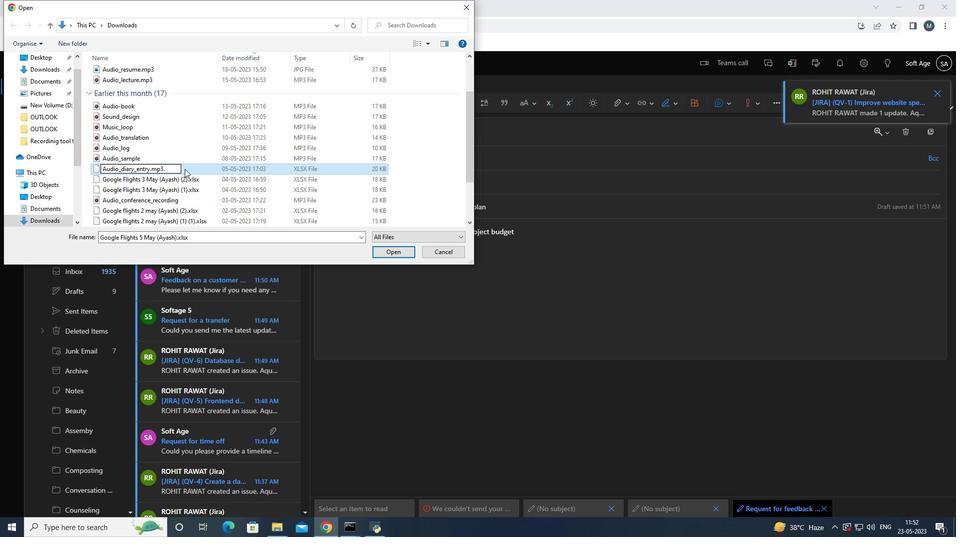 
Action: Mouse moved to (232, 181)
Screenshot: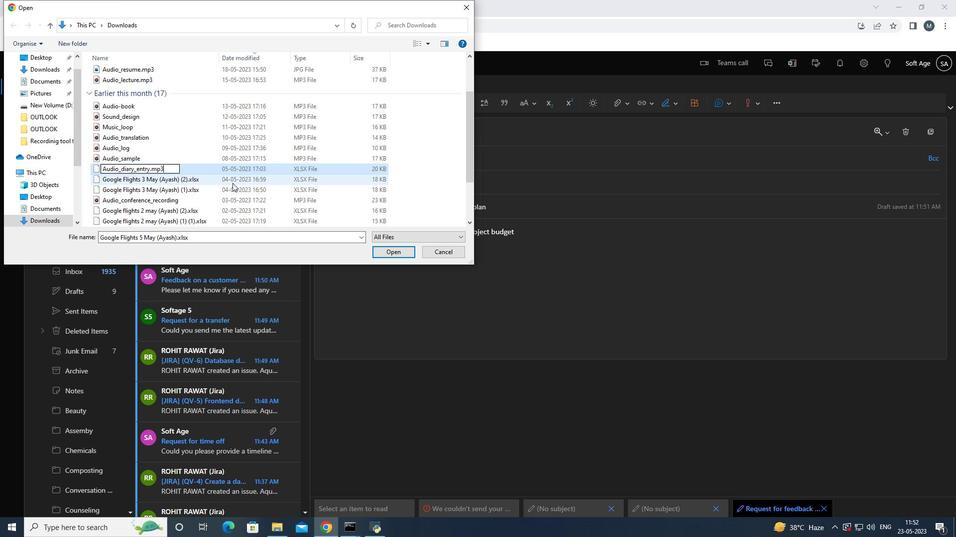 
Action: Mouse pressed left at (232, 181)
Screenshot: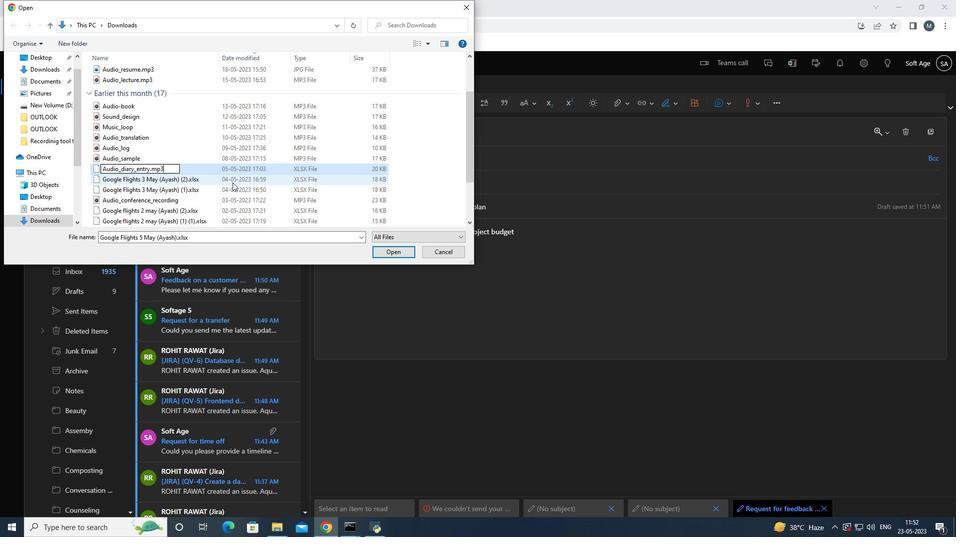 
Action: Mouse moved to (524, 268)
Screenshot: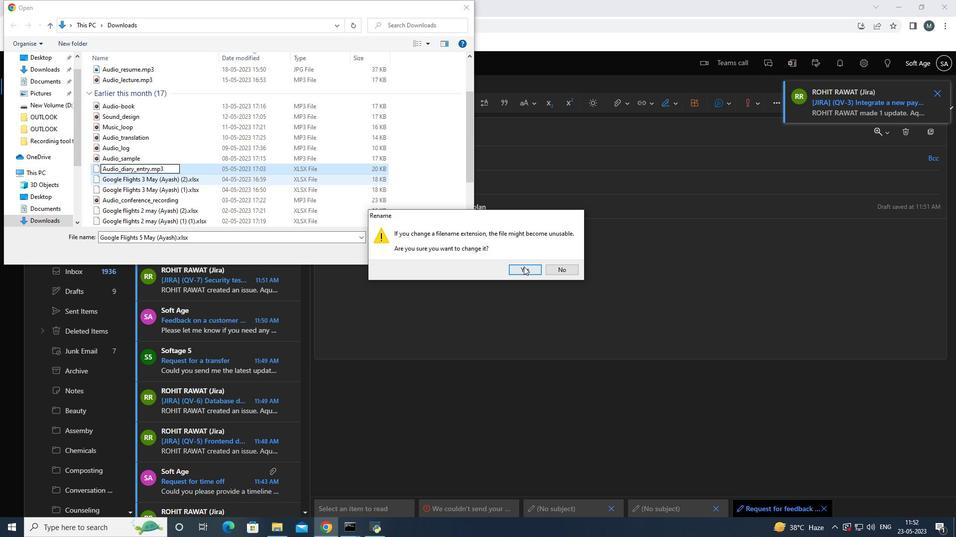
Action: Mouse pressed left at (524, 268)
Screenshot: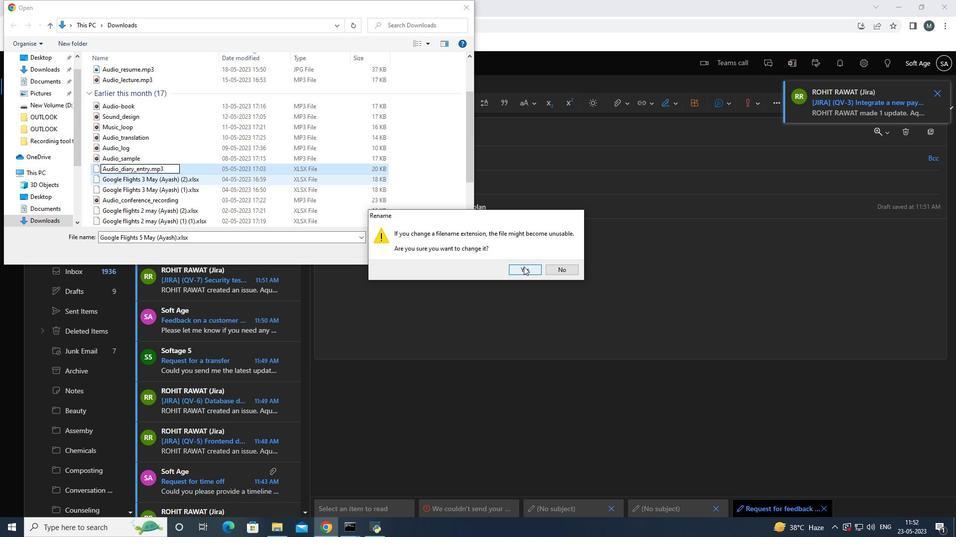 
Action: Mouse moved to (187, 171)
Screenshot: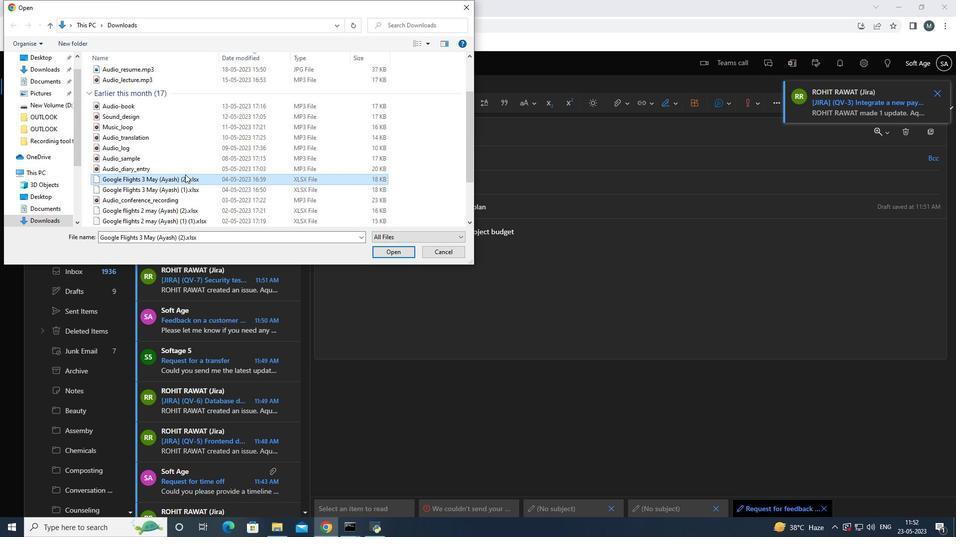
Action: Mouse pressed left at (187, 171)
Screenshot: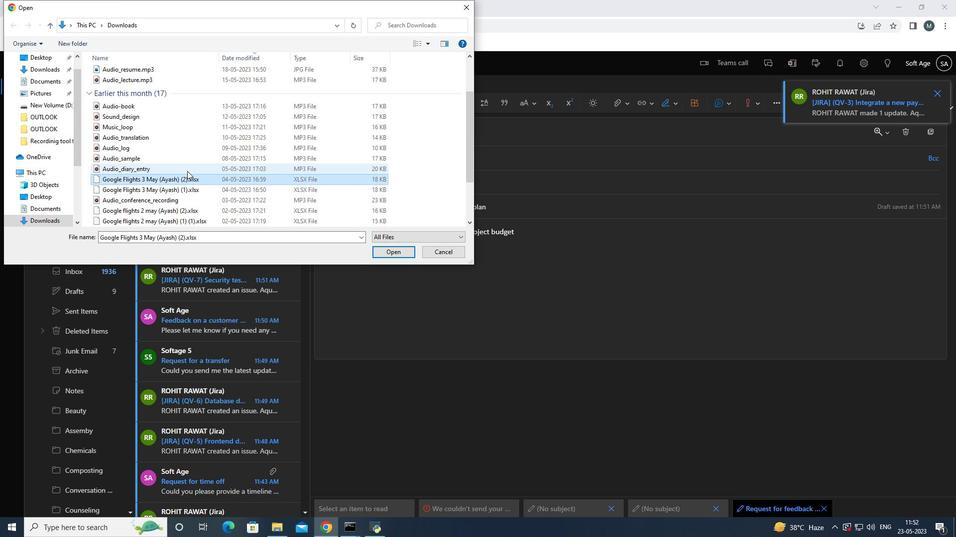 
Action: Mouse moved to (390, 249)
Screenshot: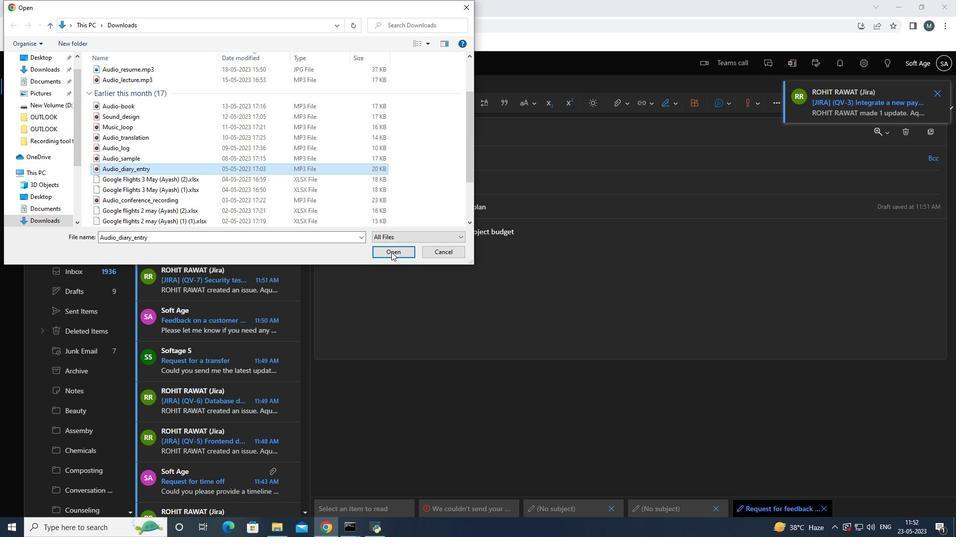 
Action: Mouse pressed left at (390, 249)
Screenshot: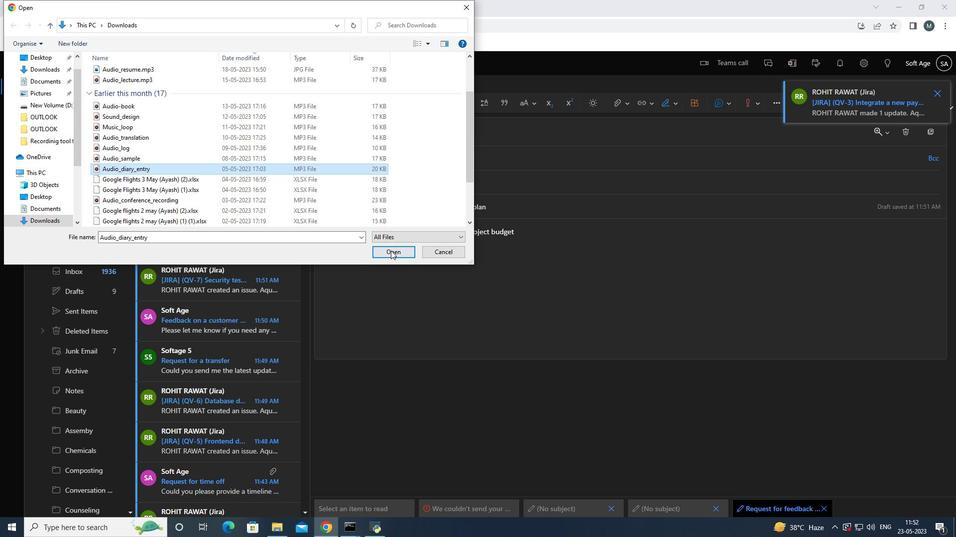 
Action: Mouse moved to (346, 134)
Screenshot: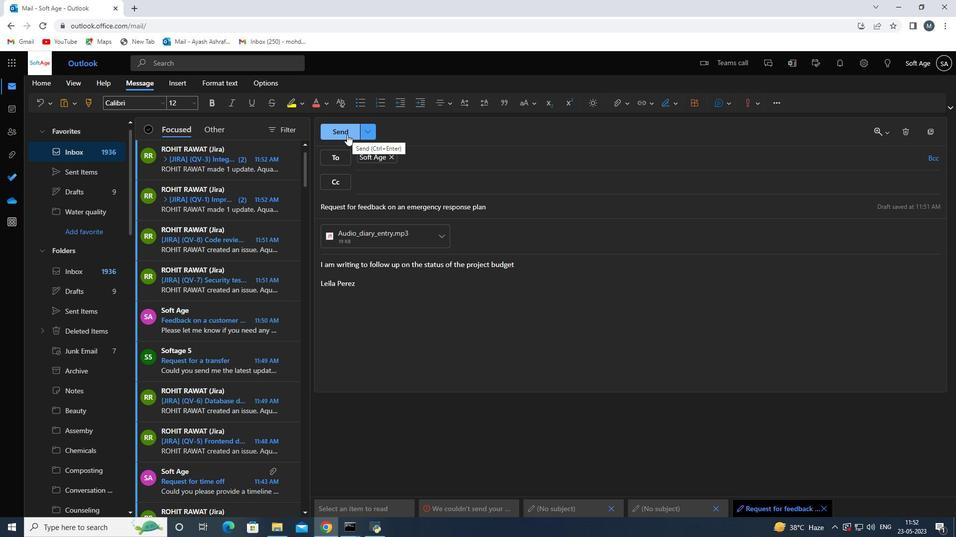 
Action: Mouse pressed left at (346, 134)
Screenshot: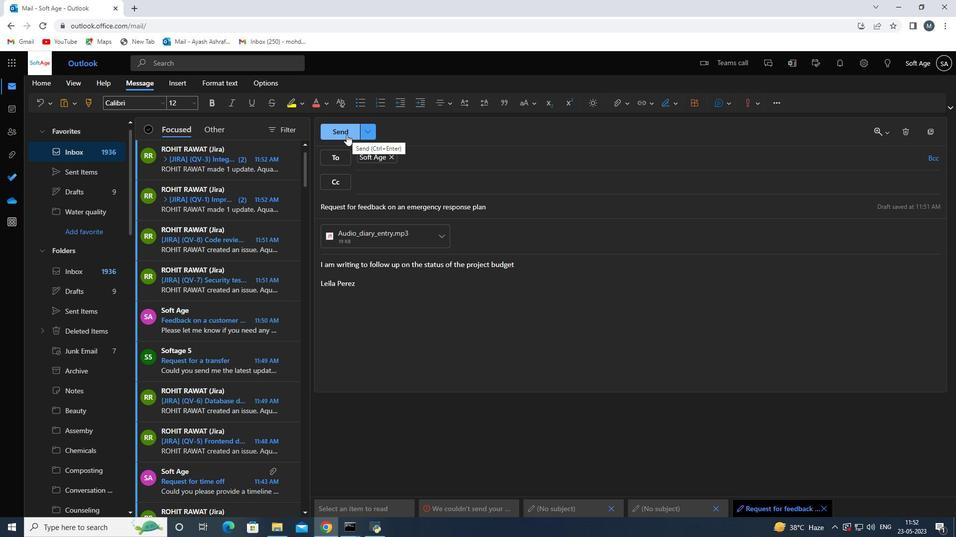 
Action: Mouse moved to (74, 170)
Screenshot: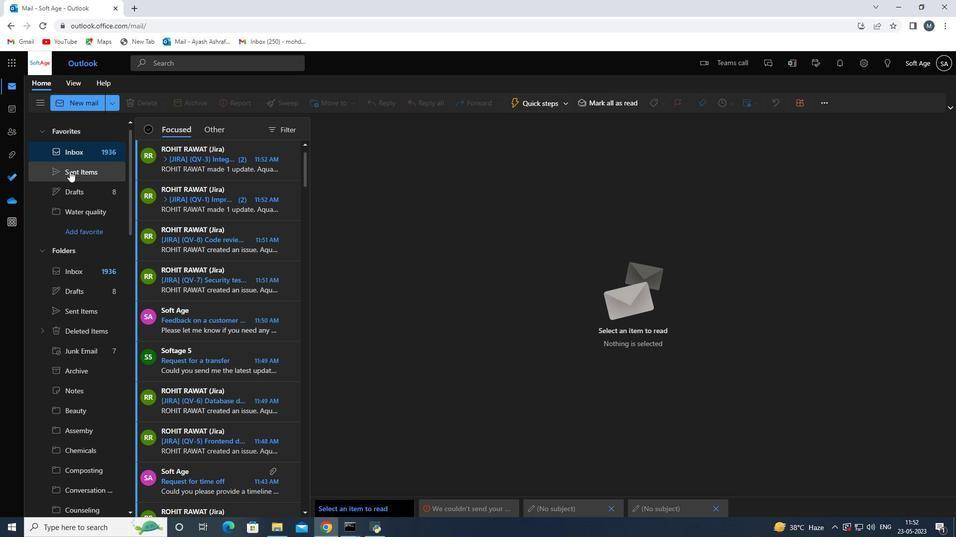 
Action: Mouse pressed left at (74, 170)
Screenshot: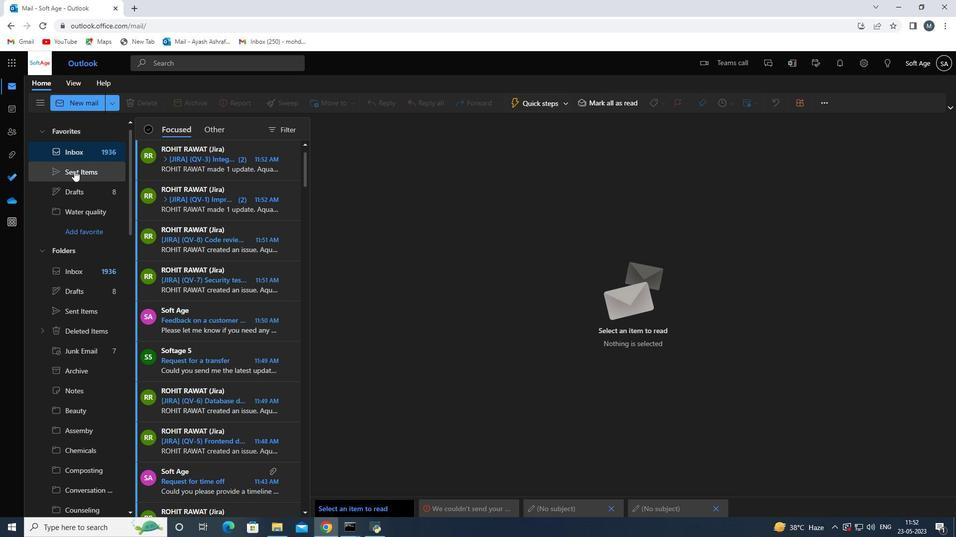 
Action: Mouse moved to (171, 238)
Screenshot: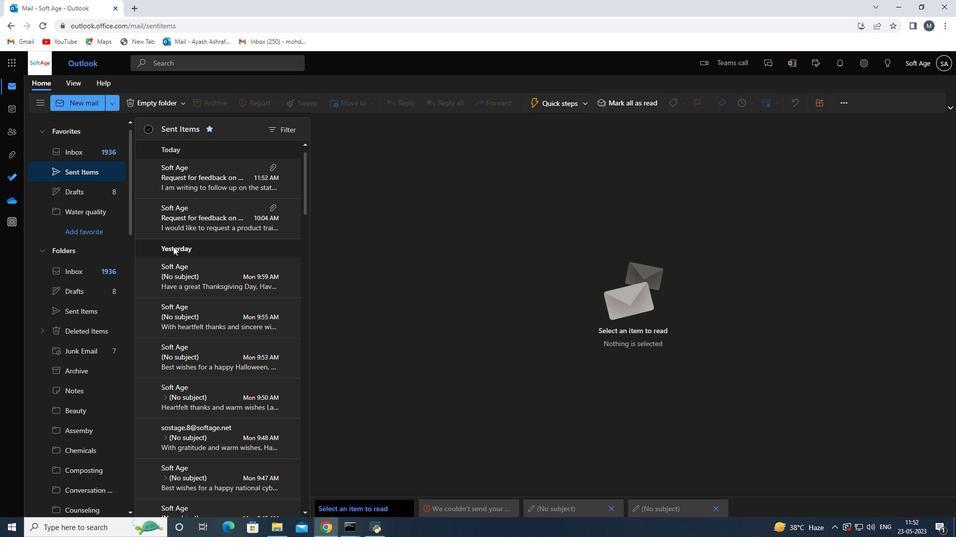 
Action: Mouse scrolled (171, 238) with delta (0, 0)
Screenshot: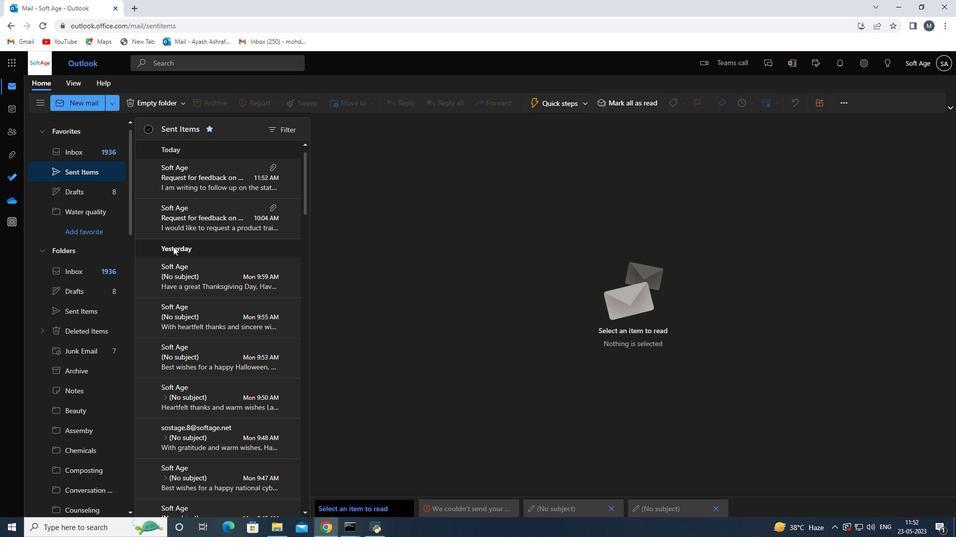 
Action: Mouse moved to (171, 238)
Screenshot: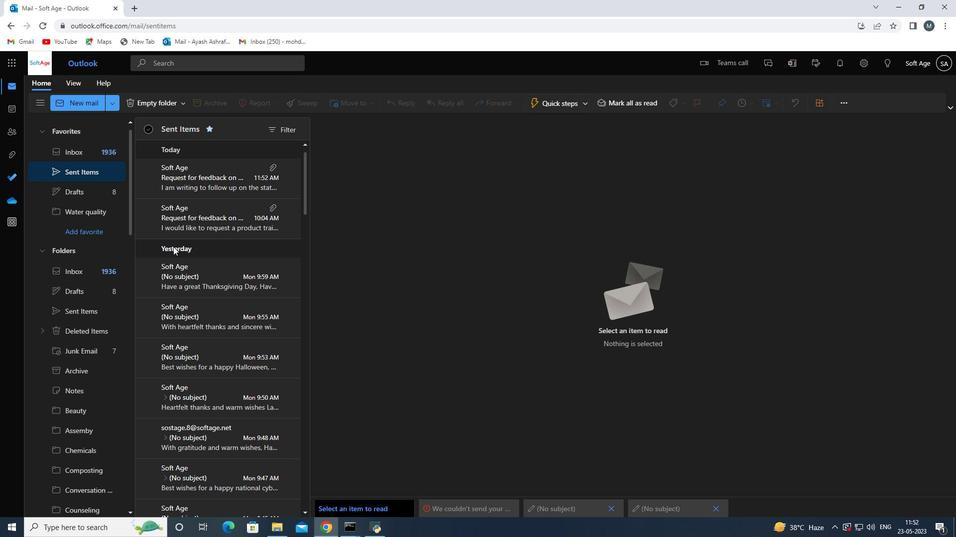 
Action: Mouse scrolled (171, 238) with delta (0, 0)
Screenshot: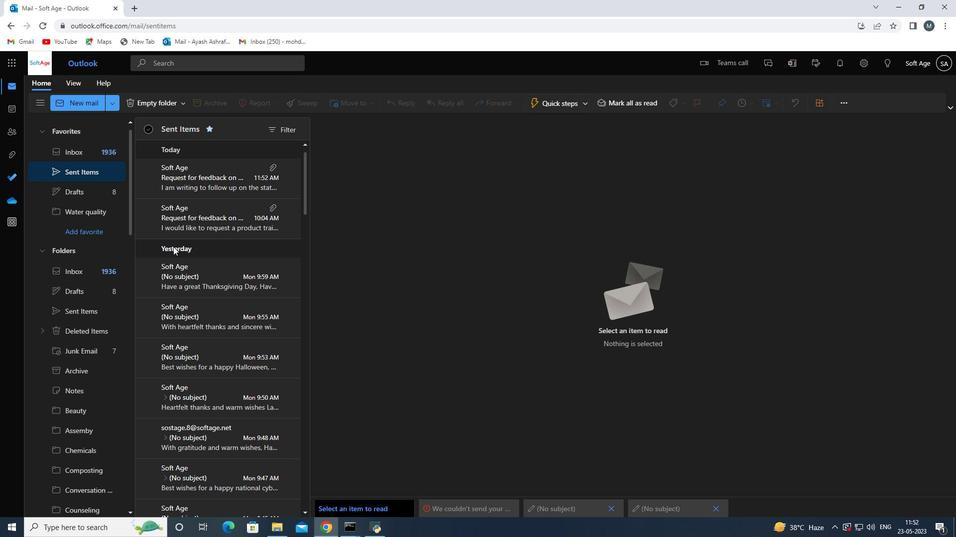 
Action: Mouse moved to (171, 237)
Screenshot: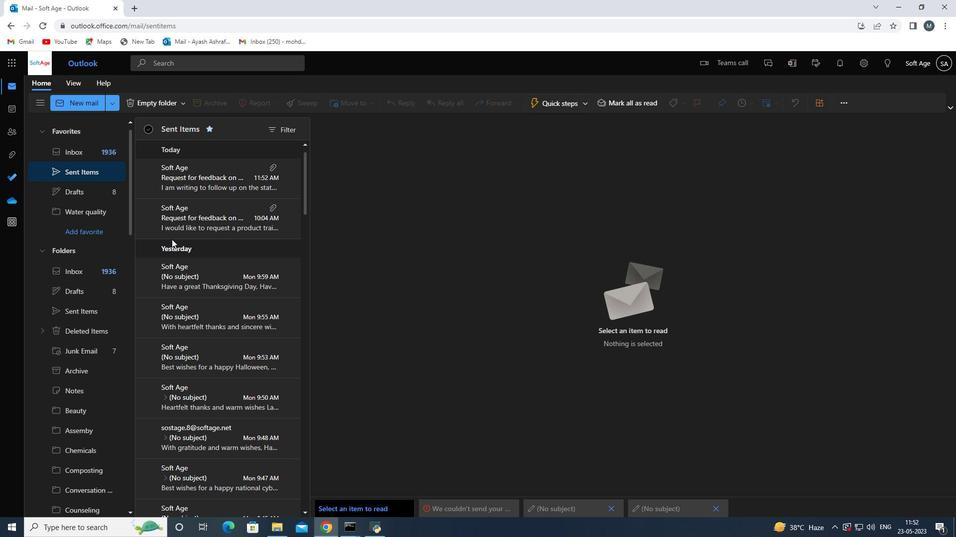 
Action: Mouse scrolled (171, 238) with delta (0, 0)
Screenshot: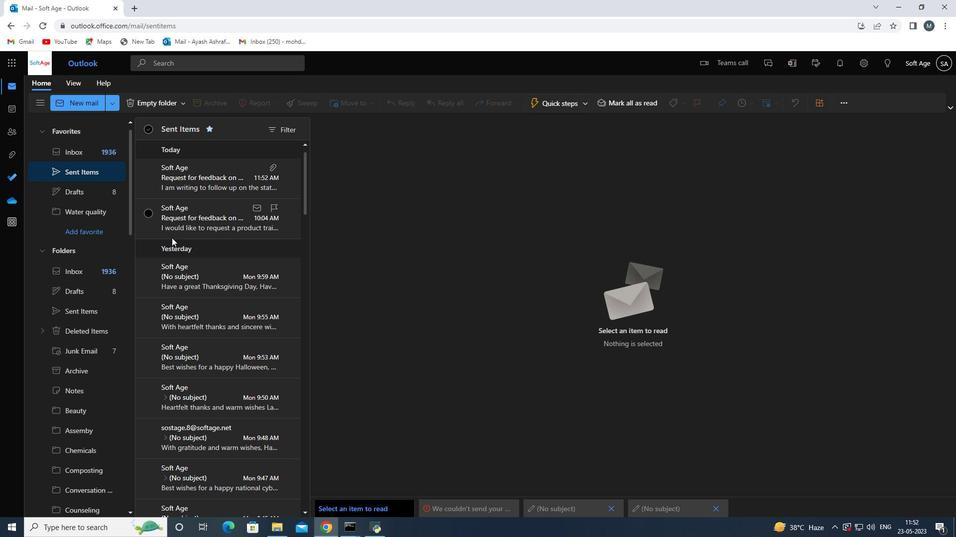 
Action: Mouse moved to (188, 208)
Screenshot: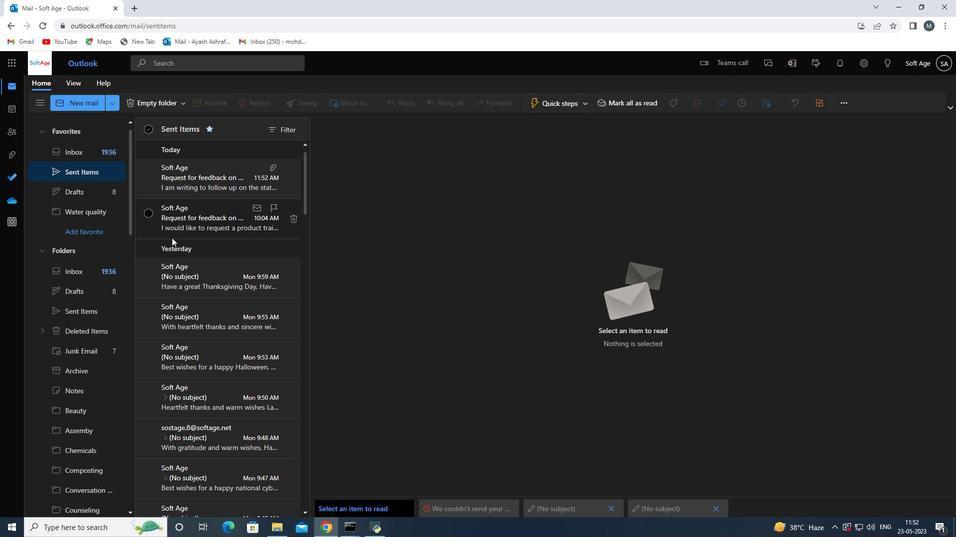 
Action: Mouse scrolled (171, 238) with delta (0, 0)
Screenshot: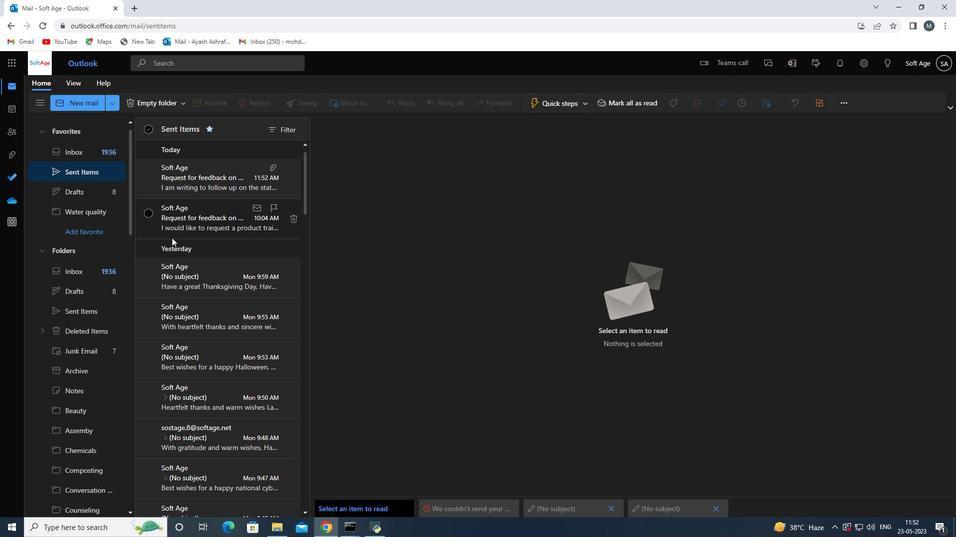 
Action: Mouse moved to (225, 178)
Screenshot: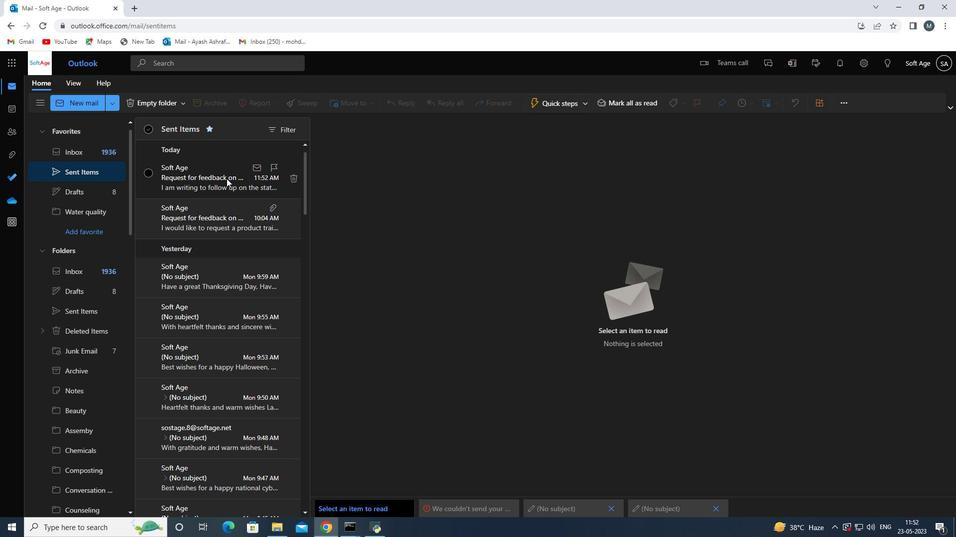
Action: Mouse pressed left at (225, 178)
Screenshot: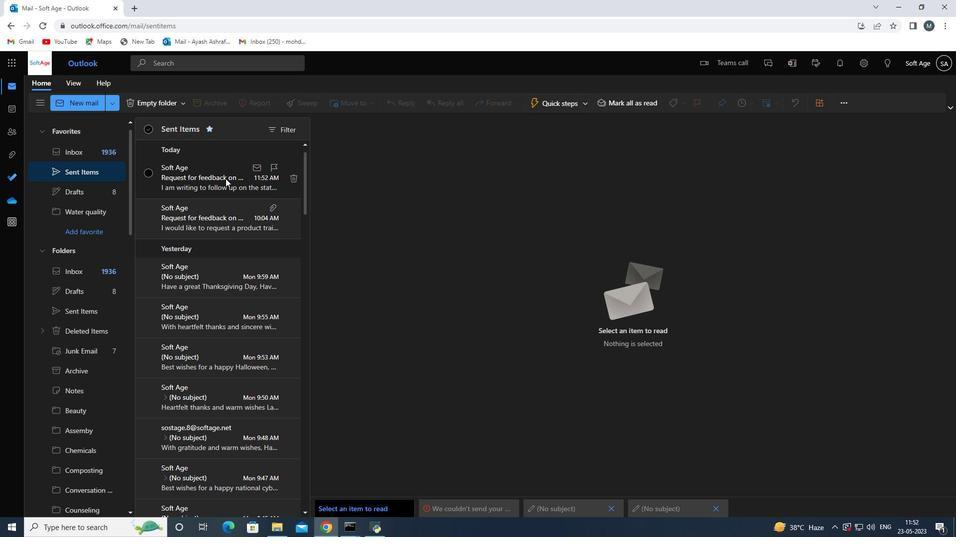 
Action: Mouse moved to (339, 105)
Screenshot: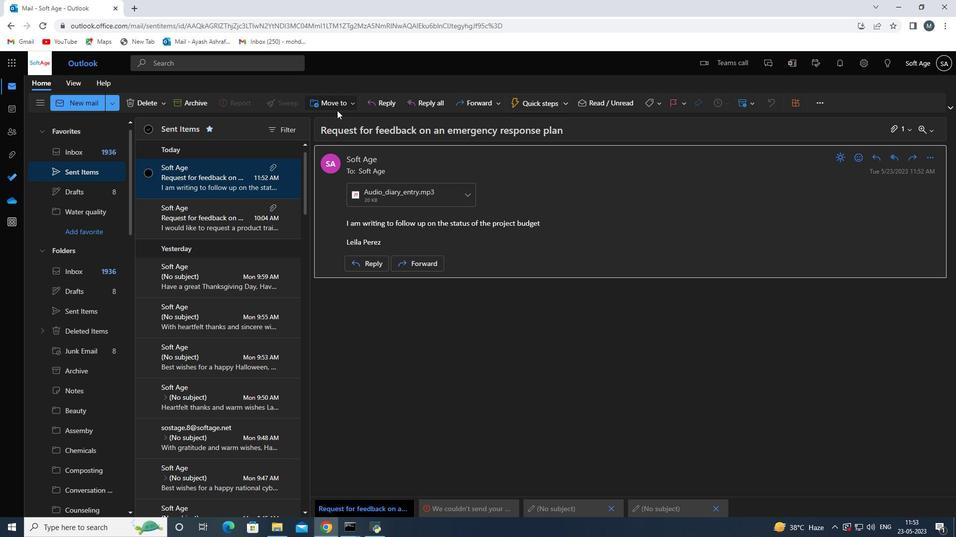 
Action: Mouse pressed left at (339, 105)
Screenshot: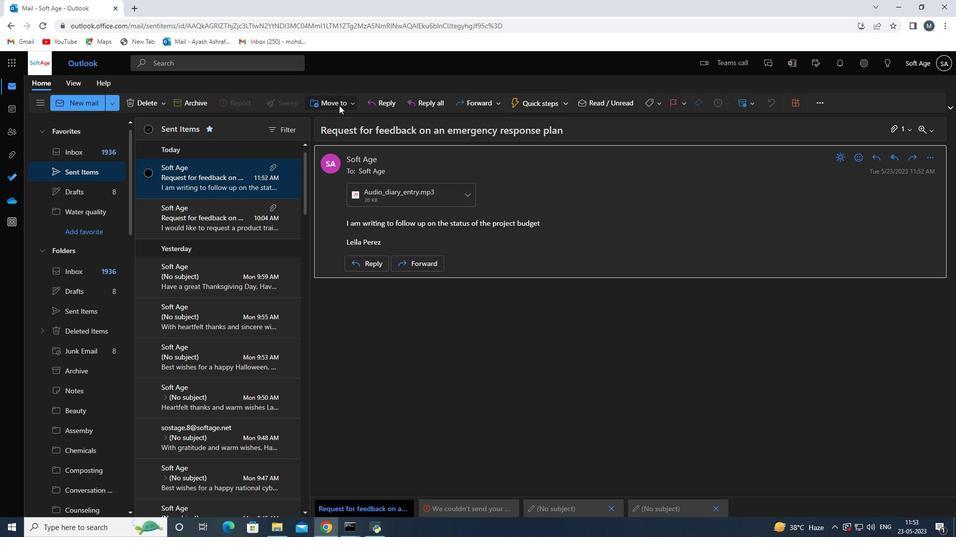 
Action: Mouse moved to (350, 121)
Screenshot: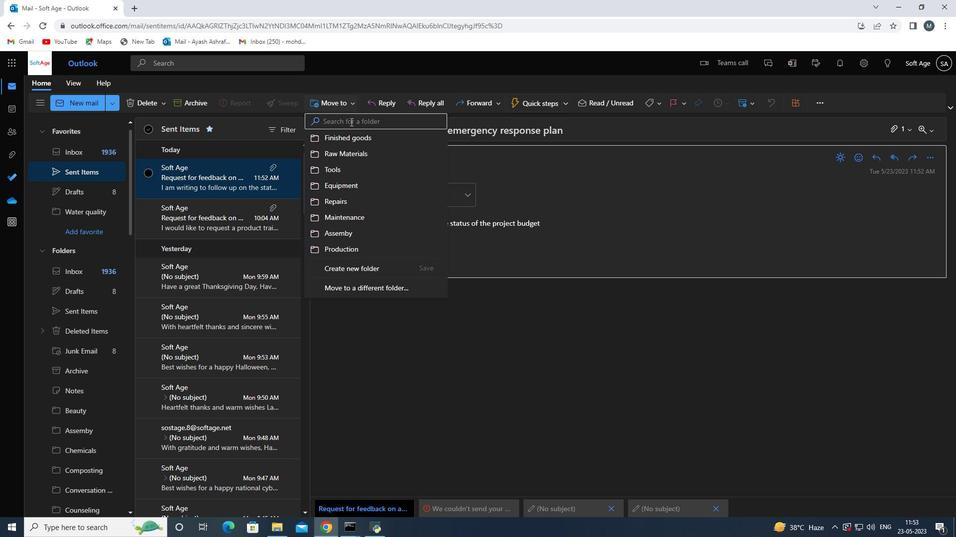
Action: Mouse pressed left at (350, 121)
Screenshot: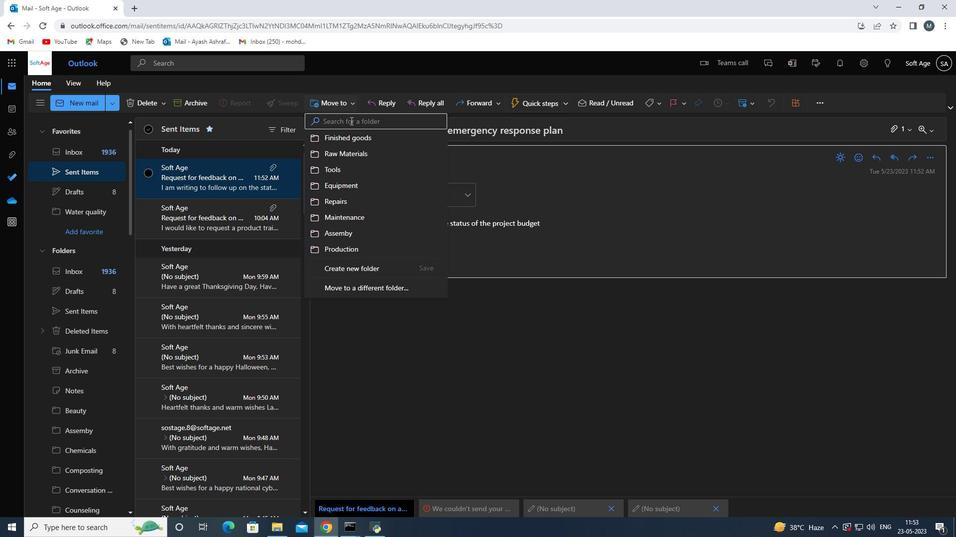 
Action: Key pressed <Key.shift>Sales<Key.space>orders
Screenshot: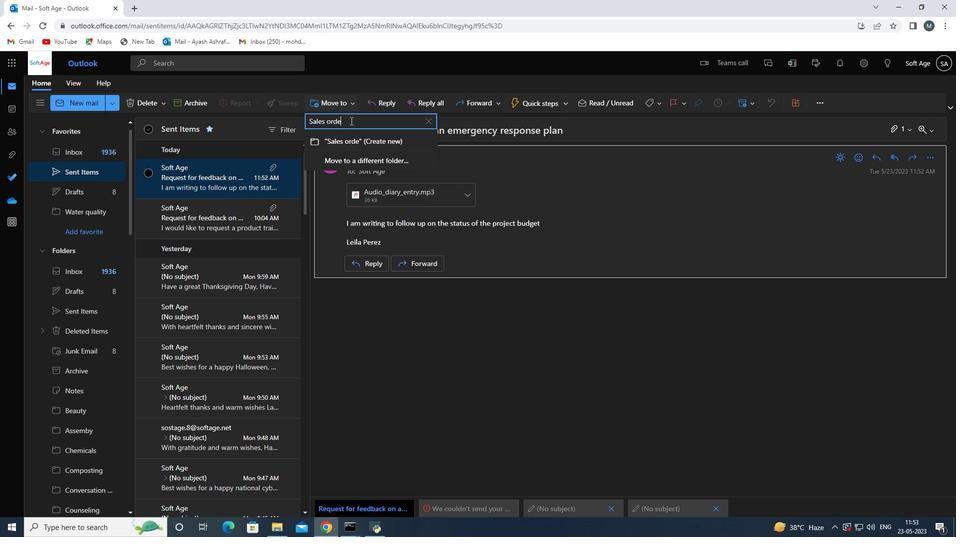 
Action: Mouse moved to (368, 137)
Screenshot: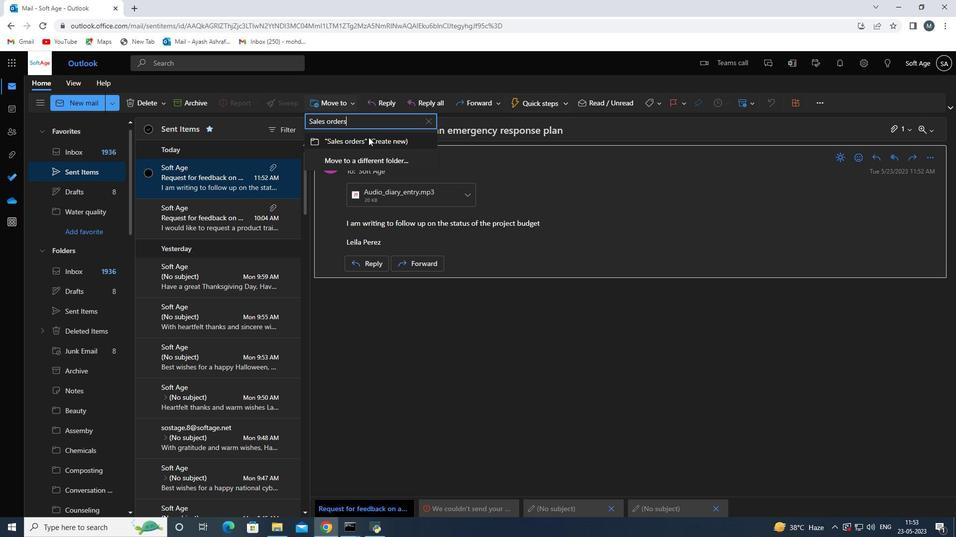 
Action: Mouse pressed left at (368, 137)
Screenshot: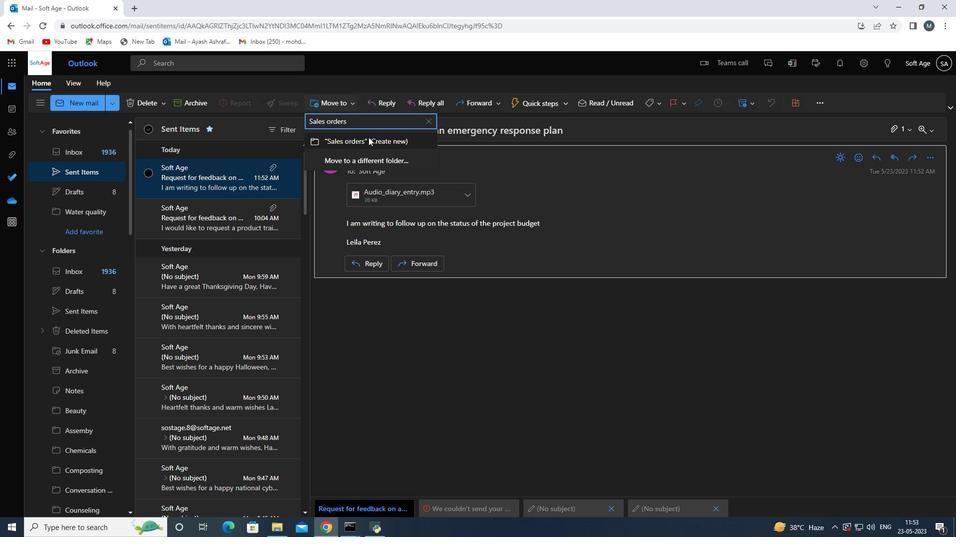 
Action: Mouse moved to (418, 362)
Screenshot: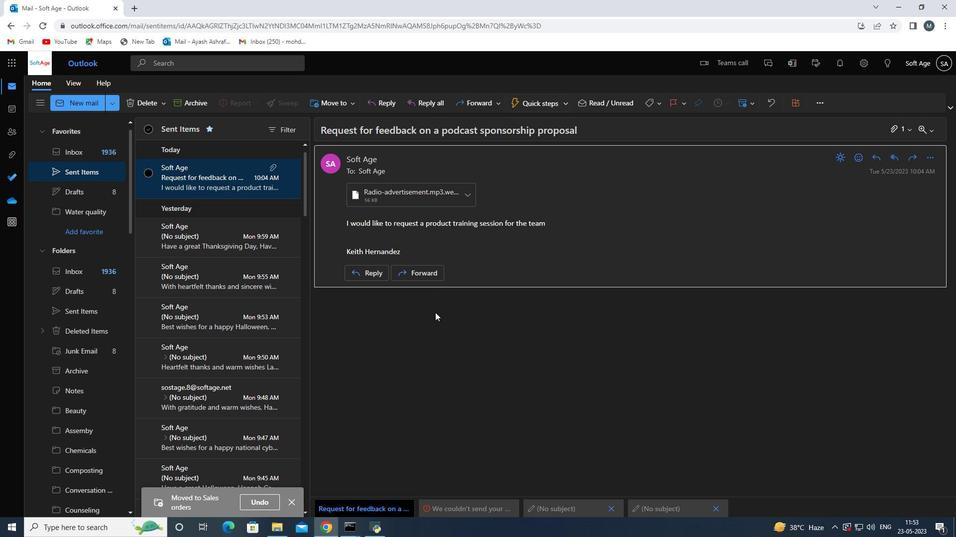 
Action: Mouse scrolled (418, 363) with delta (0, 0)
Screenshot: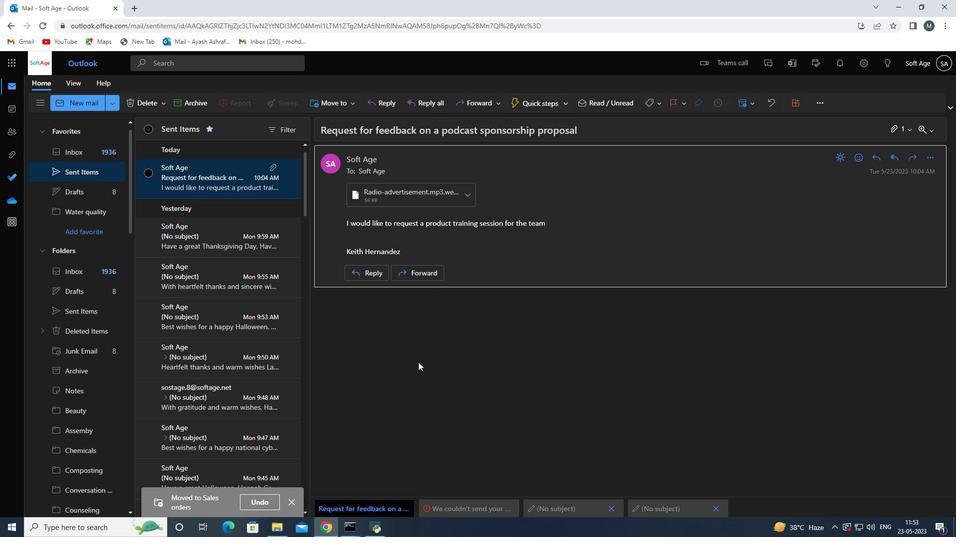 
Action: Mouse scrolled (418, 363) with delta (0, 0)
Screenshot: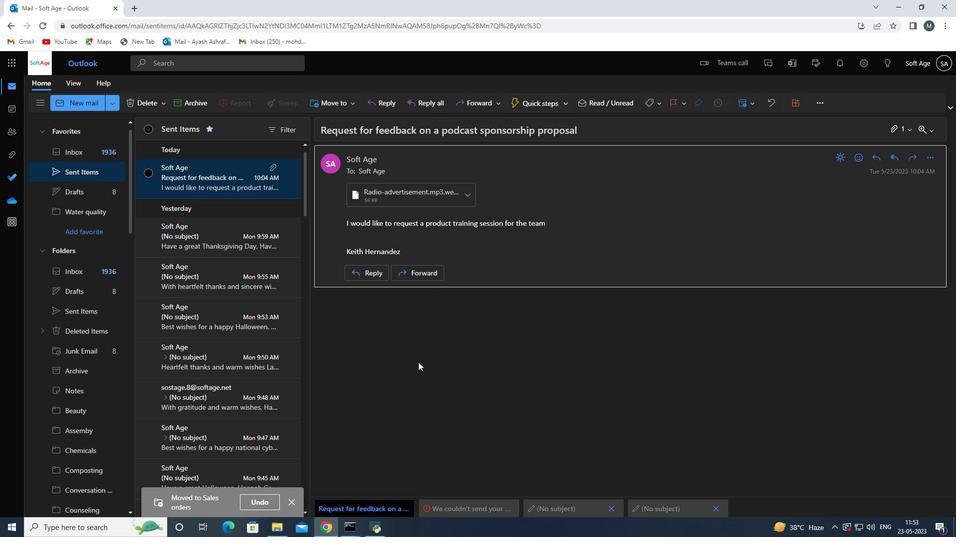 
Action: Mouse scrolled (418, 363) with delta (0, 0)
Screenshot: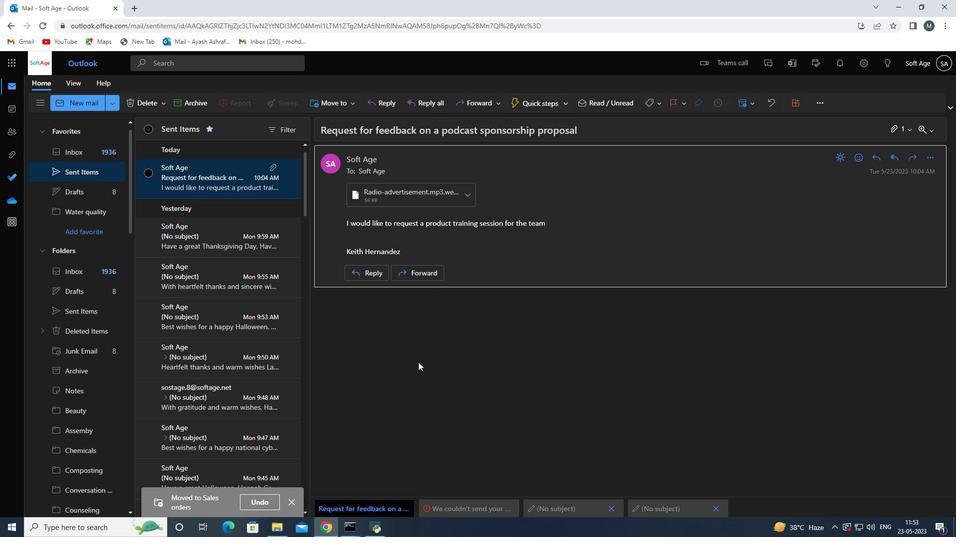 
